 Task: Create new Company, with domain: 'hp.com' and type: 'Prospect'. Add new contact for this company, with mail Id: 'Anaya.Shah@hp.com', First Name: Anaya, Last name:  Shah, Job Title: 'Software Engineer', Phone Number: '(201) 555-6789'. Change life cycle stage to  Lead and lead status to  Open. Logged in from softage.1@softage.net
Action: Mouse moved to (92, 65)
Screenshot: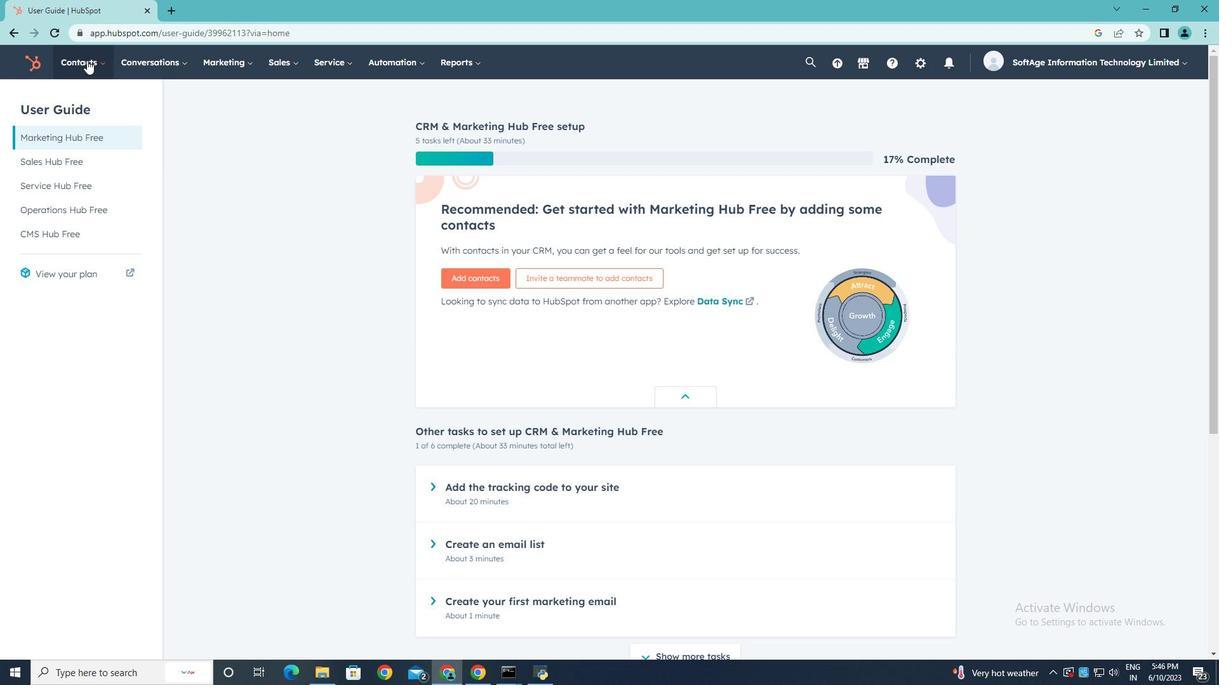
Action: Mouse pressed left at (92, 65)
Screenshot: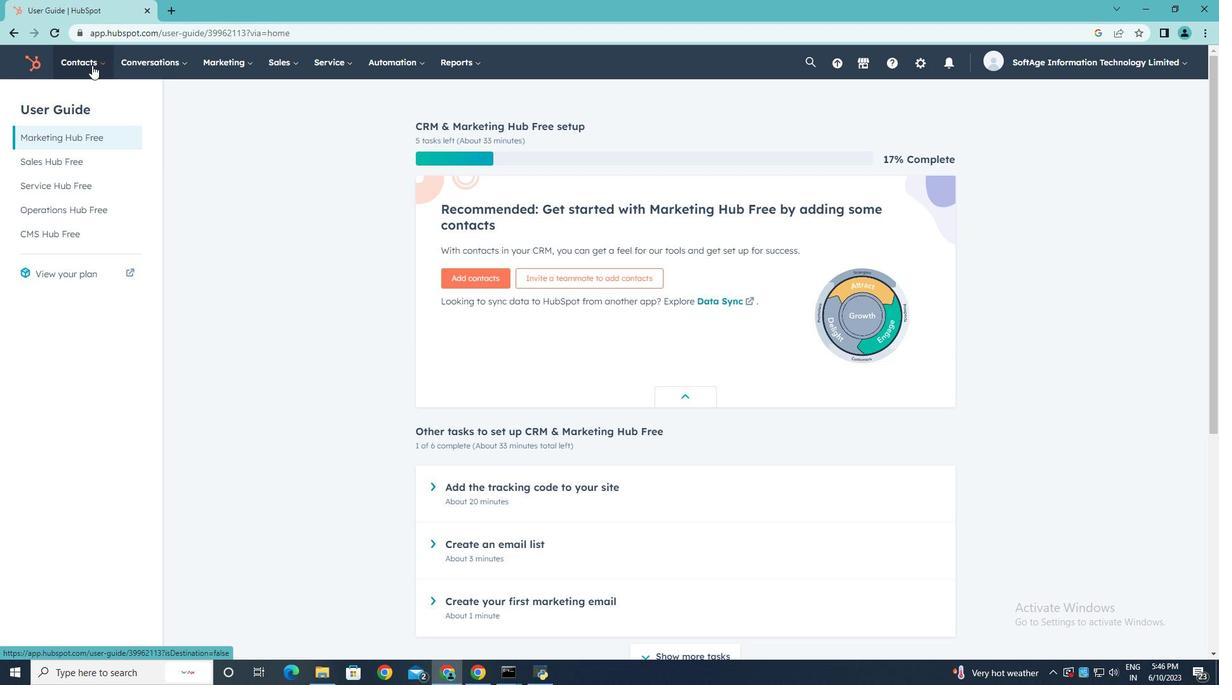 
Action: Mouse moved to (91, 125)
Screenshot: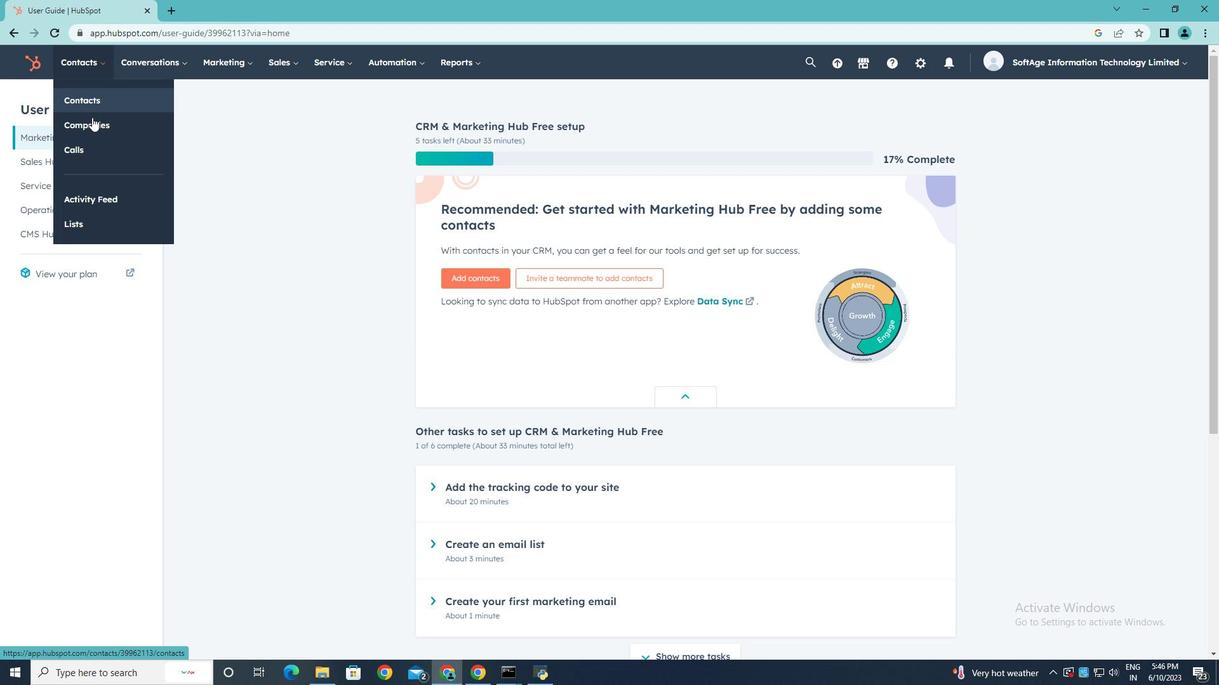 
Action: Mouse pressed left at (91, 125)
Screenshot: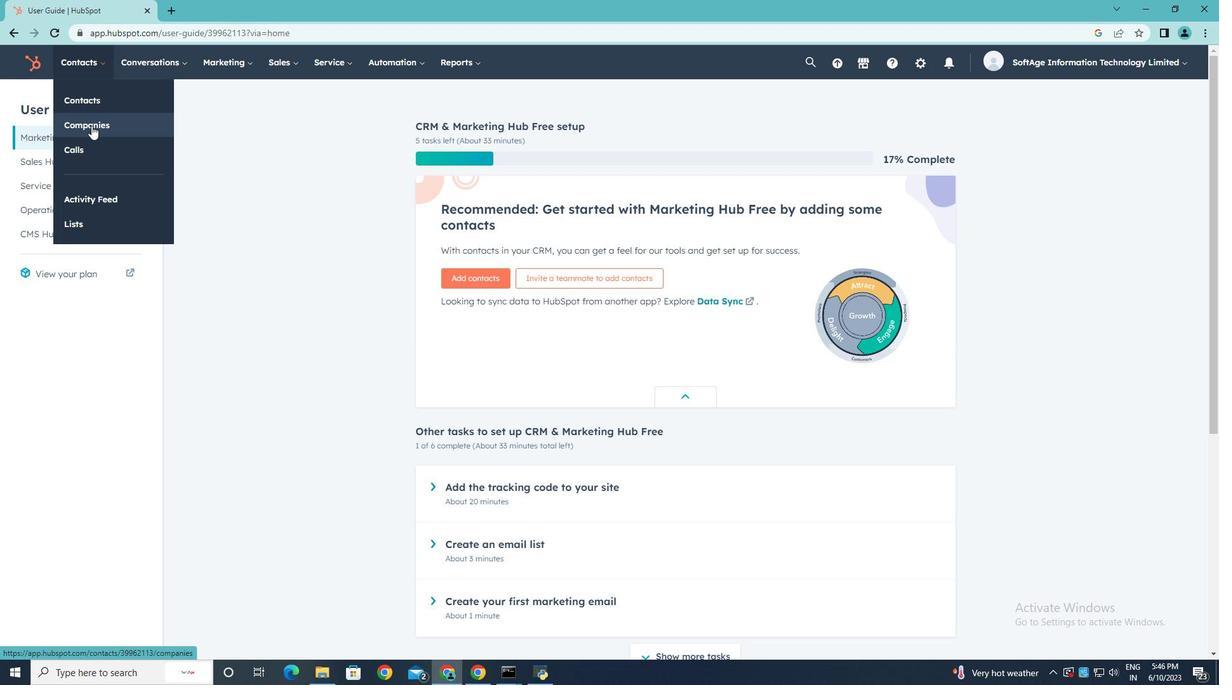 
Action: Mouse moved to (1144, 106)
Screenshot: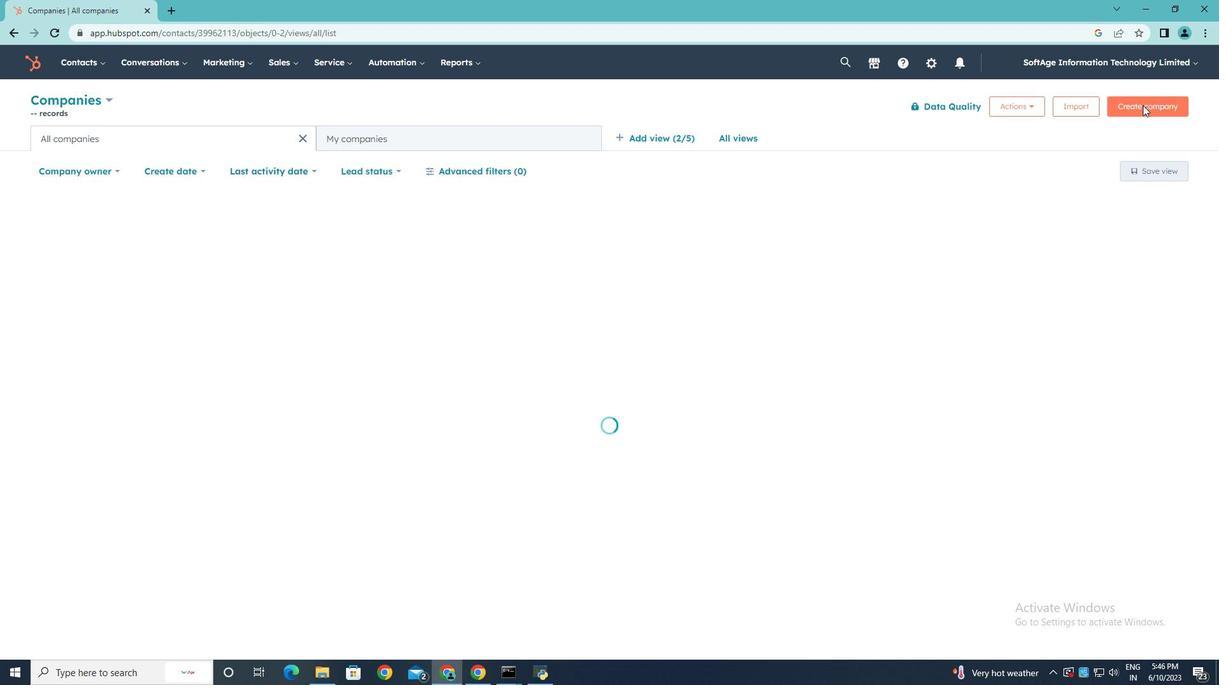 
Action: Mouse pressed left at (1144, 106)
Screenshot: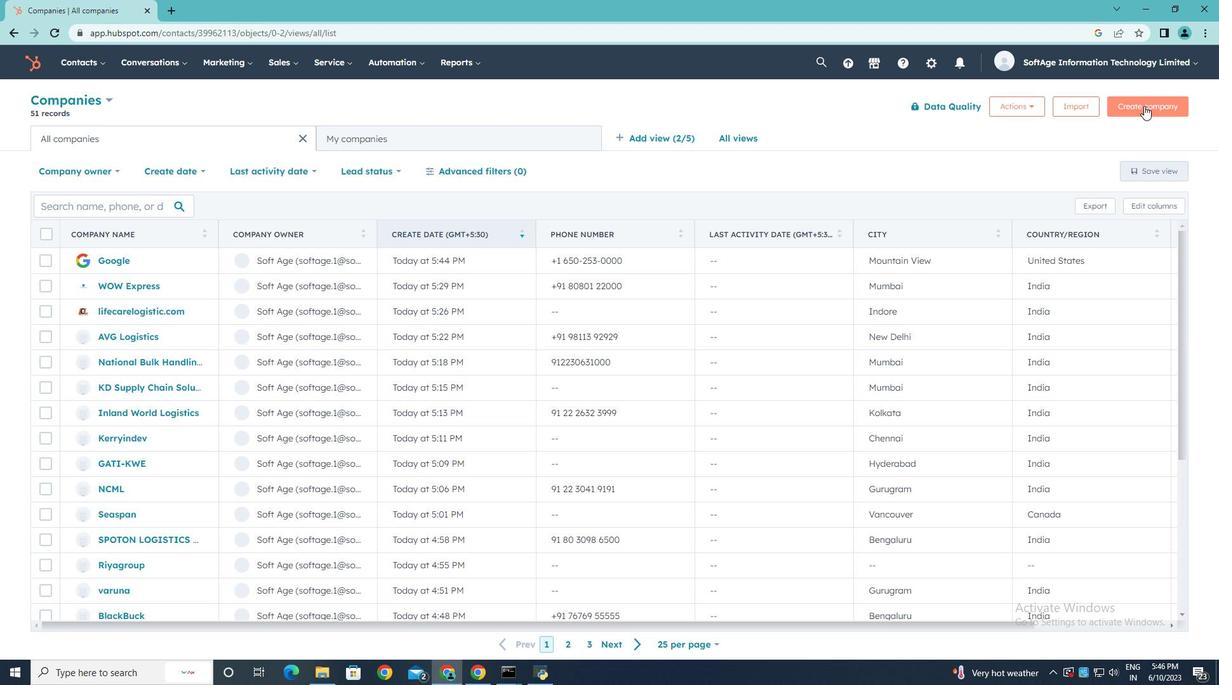
Action: Mouse moved to (915, 167)
Screenshot: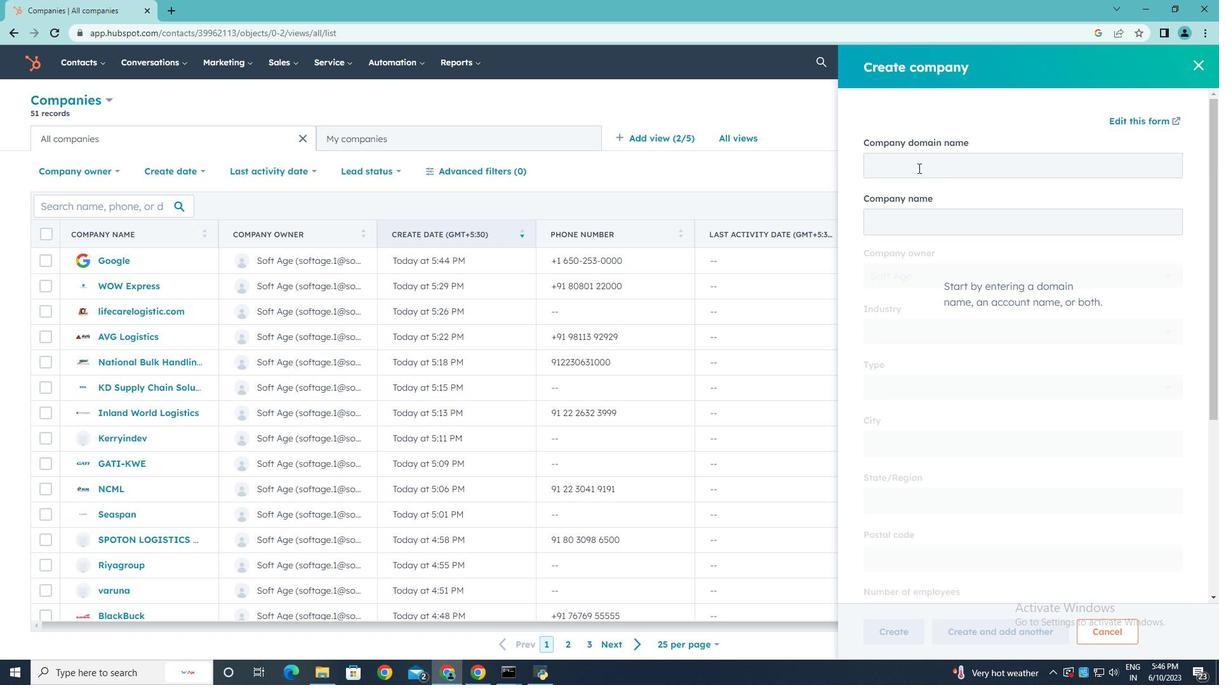 
Action: Mouse pressed left at (915, 167)
Screenshot: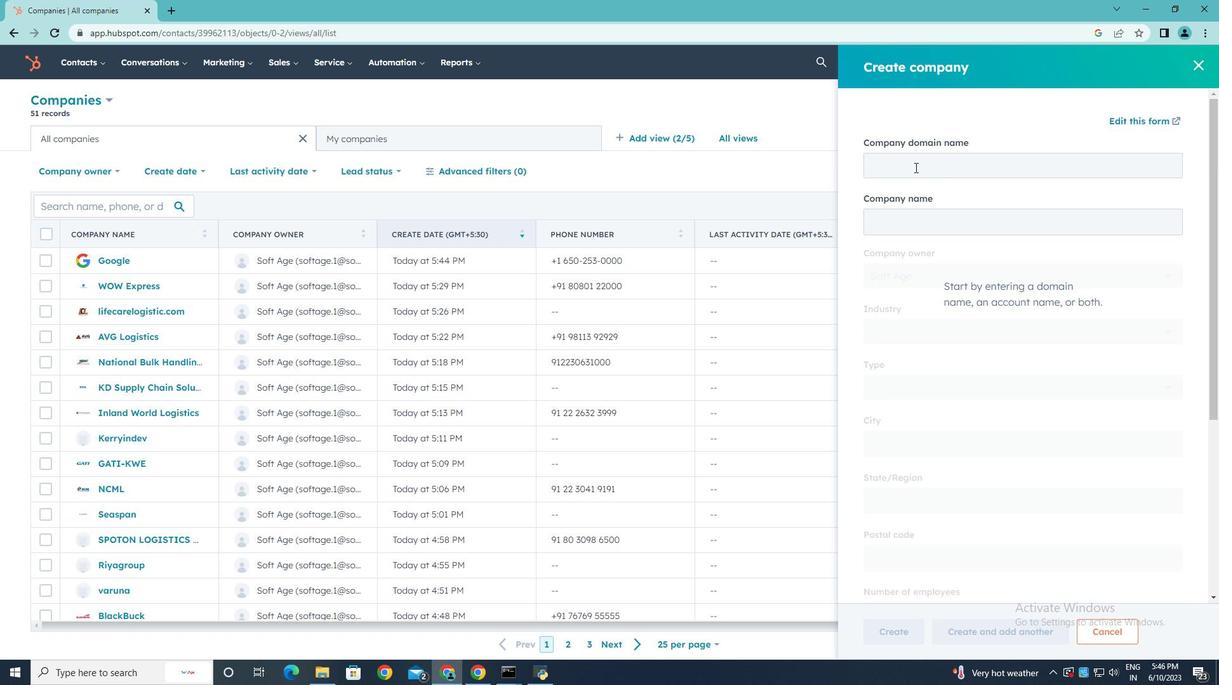 
Action: Key pressed hp.com
Screenshot: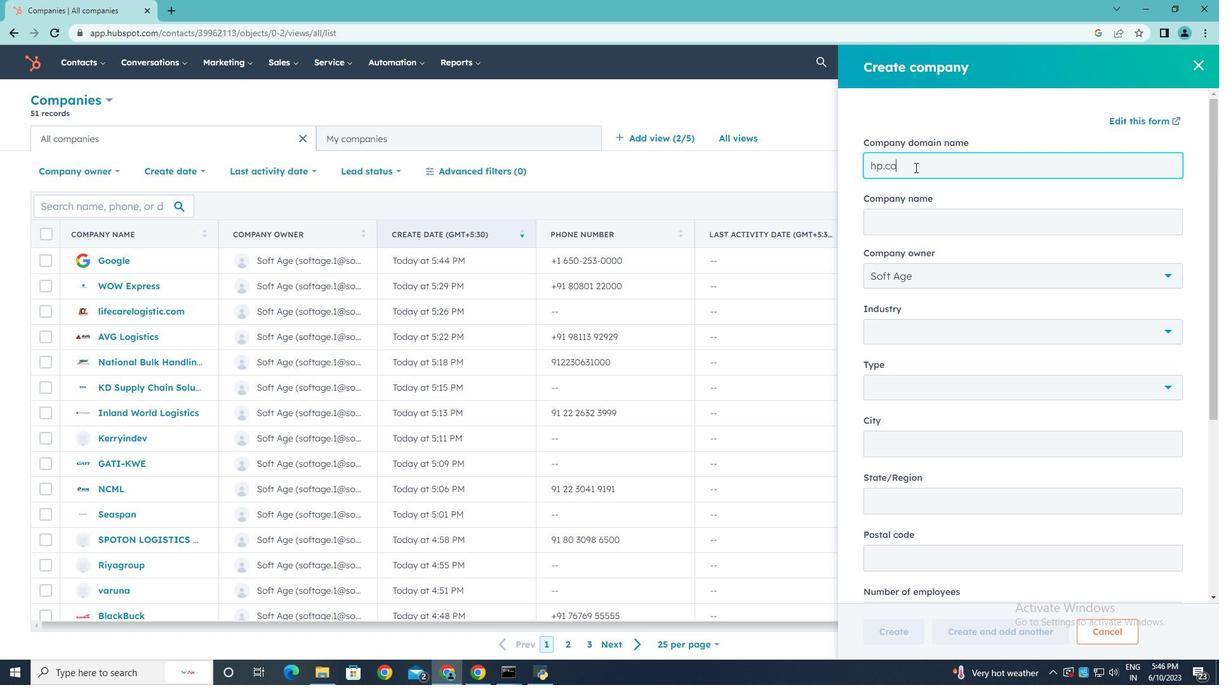 
Action: Mouse moved to (984, 374)
Screenshot: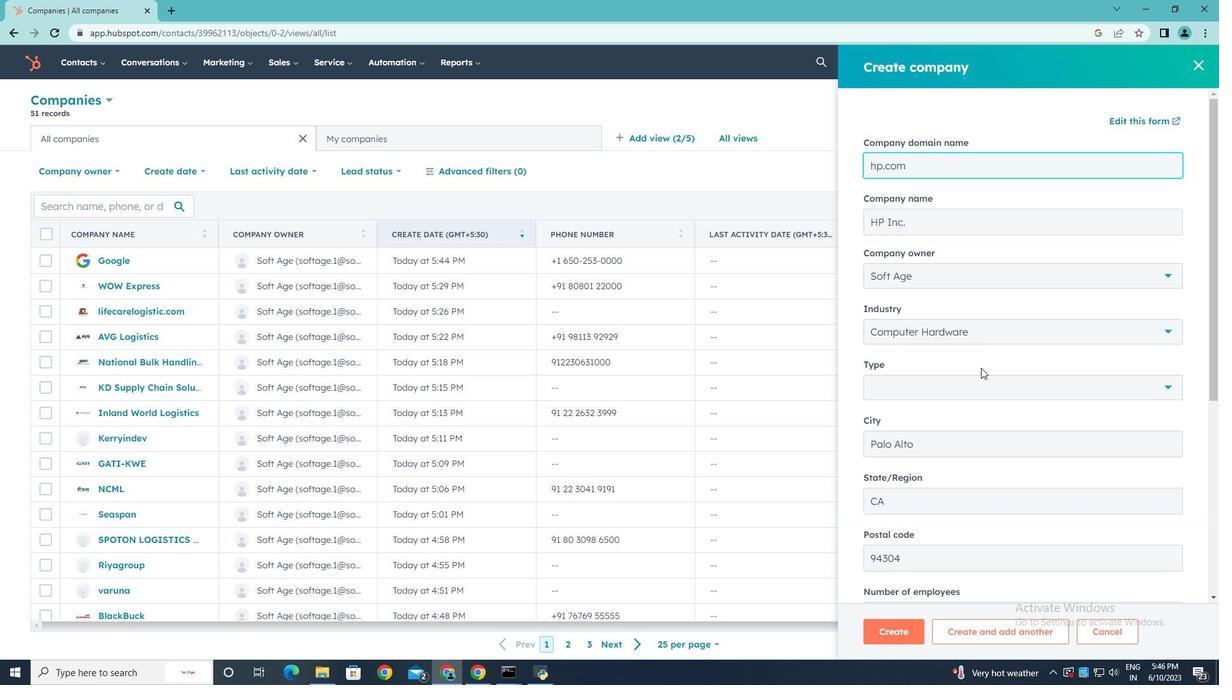 
Action: Mouse scrolled (984, 373) with delta (0, 0)
Screenshot: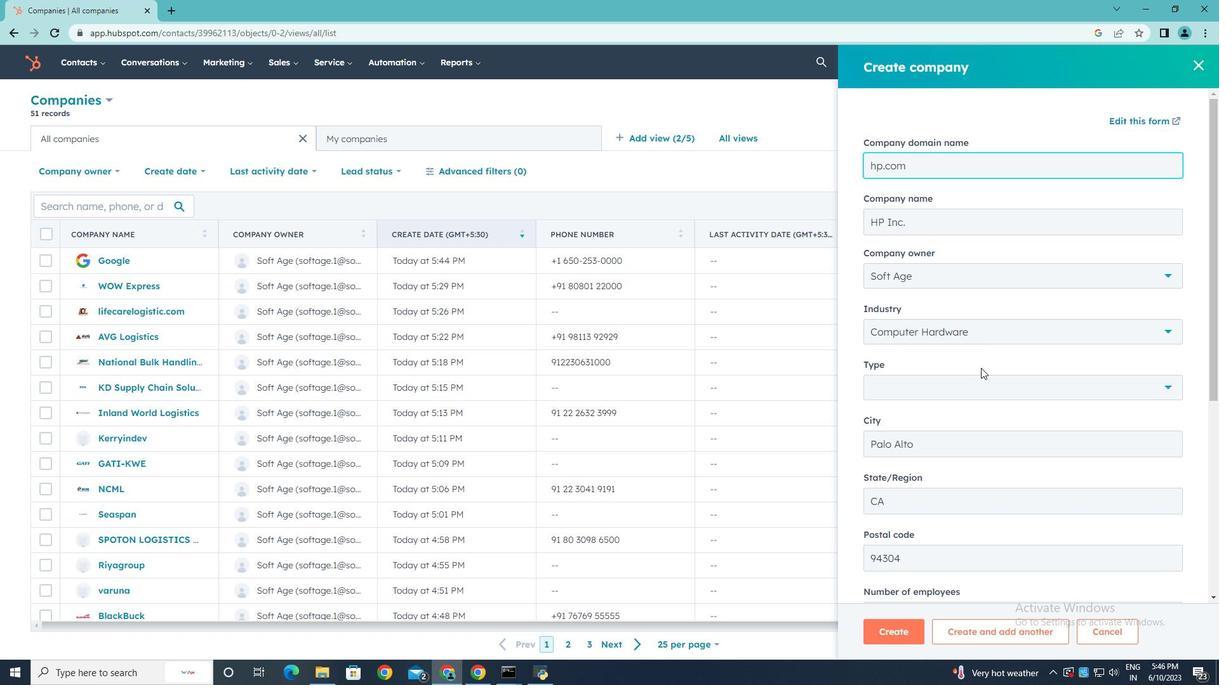 
Action: Mouse scrolled (984, 373) with delta (0, 0)
Screenshot: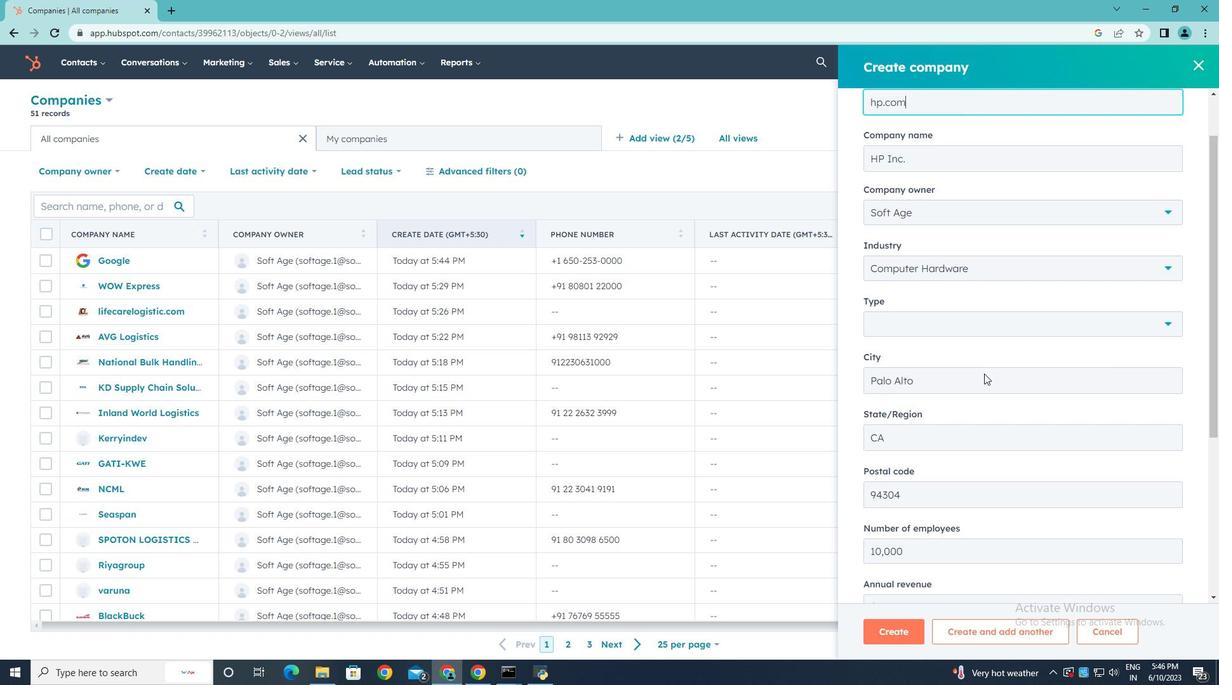 
Action: Mouse moved to (1164, 263)
Screenshot: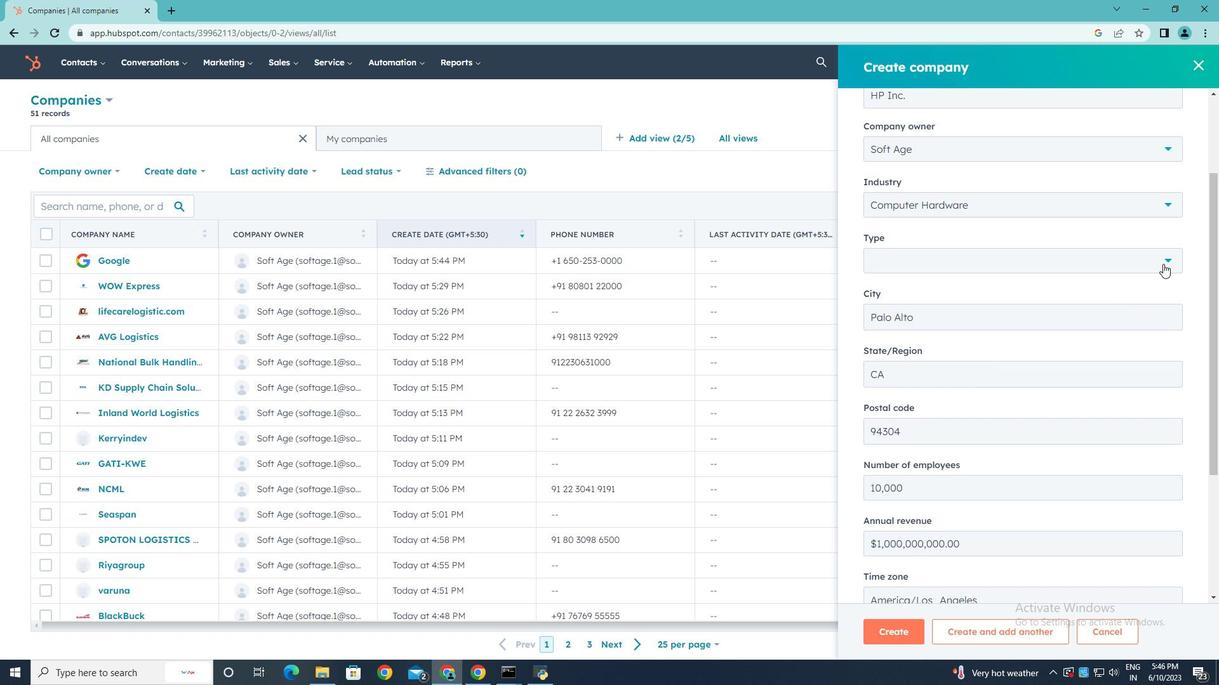 
Action: Mouse pressed left at (1164, 263)
Screenshot: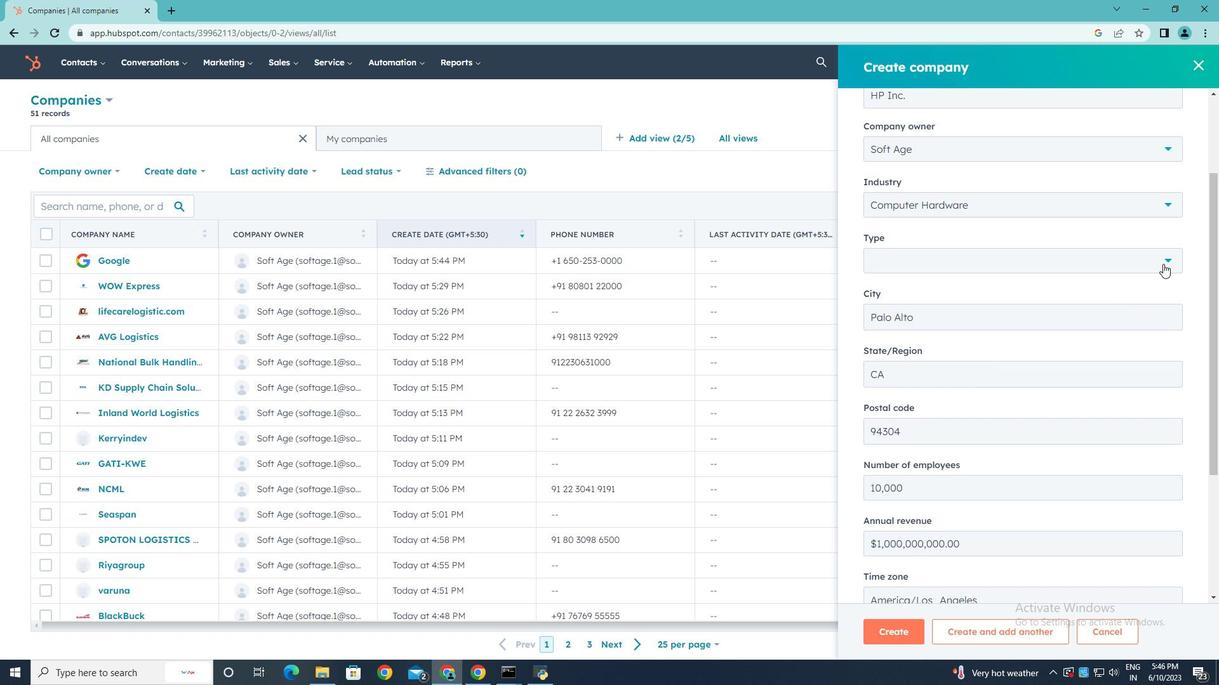 
Action: Mouse moved to (925, 320)
Screenshot: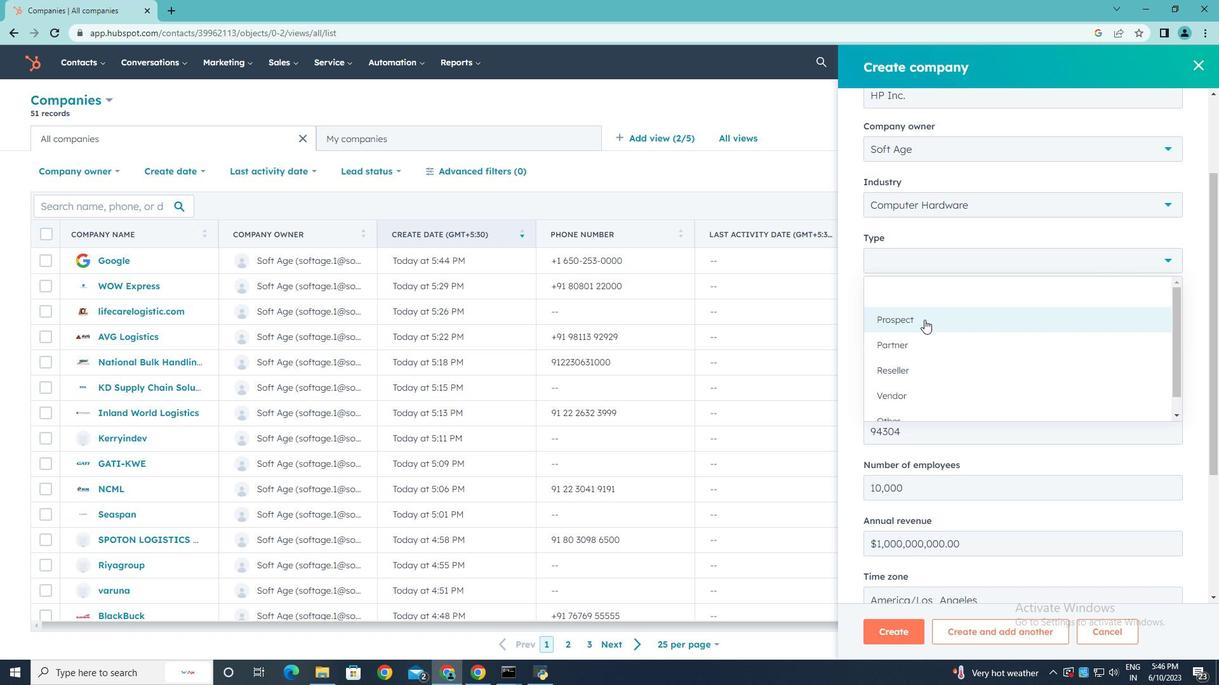 
Action: Mouse pressed left at (925, 320)
Screenshot: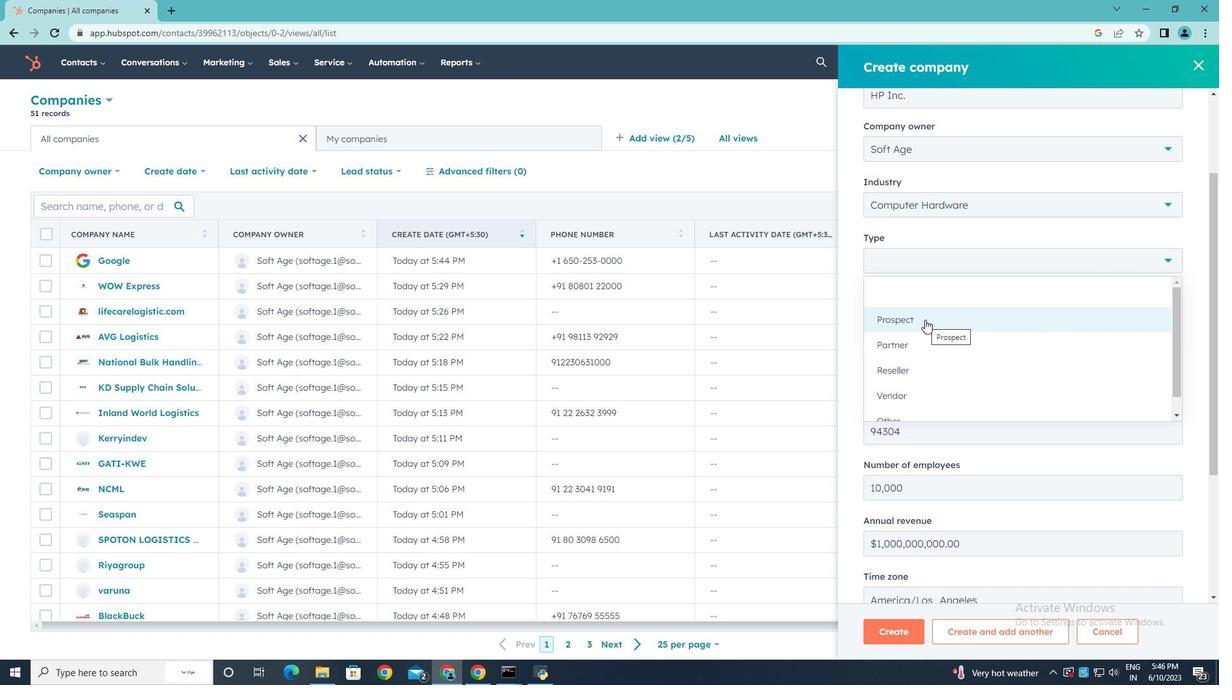 
Action: Mouse moved to (948, 441)
Screenshot: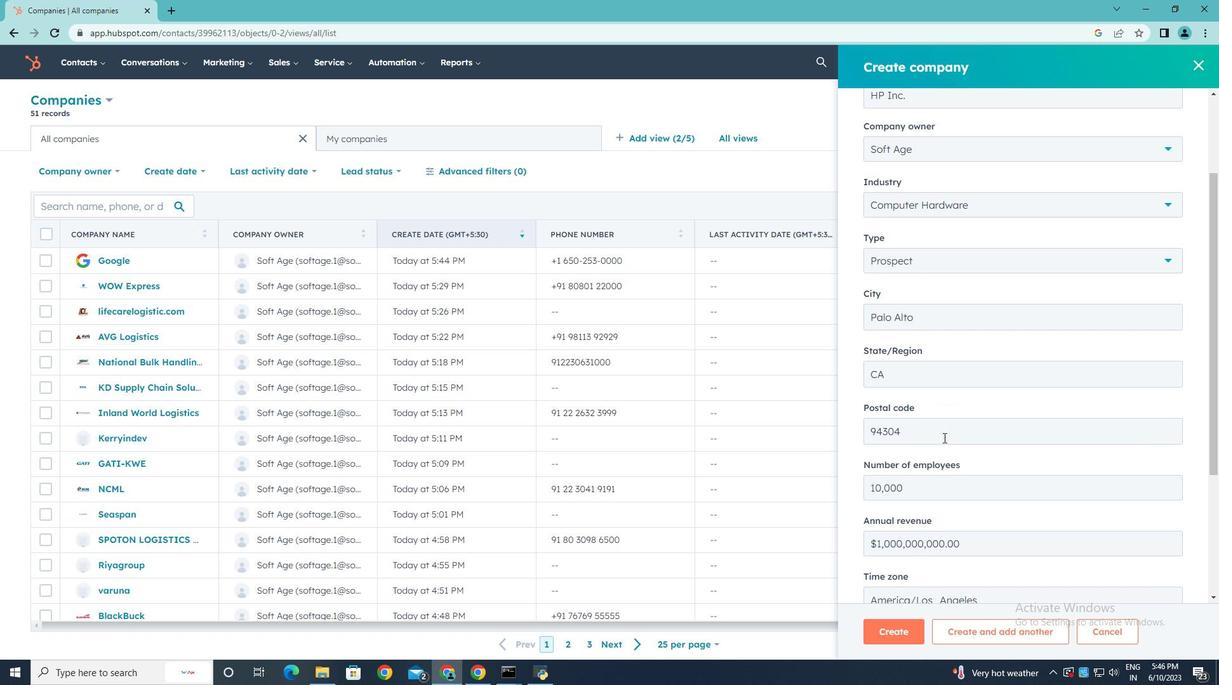 
Action: Mouse scrolled (948, 440) with delta (0, 0)
Screenshot: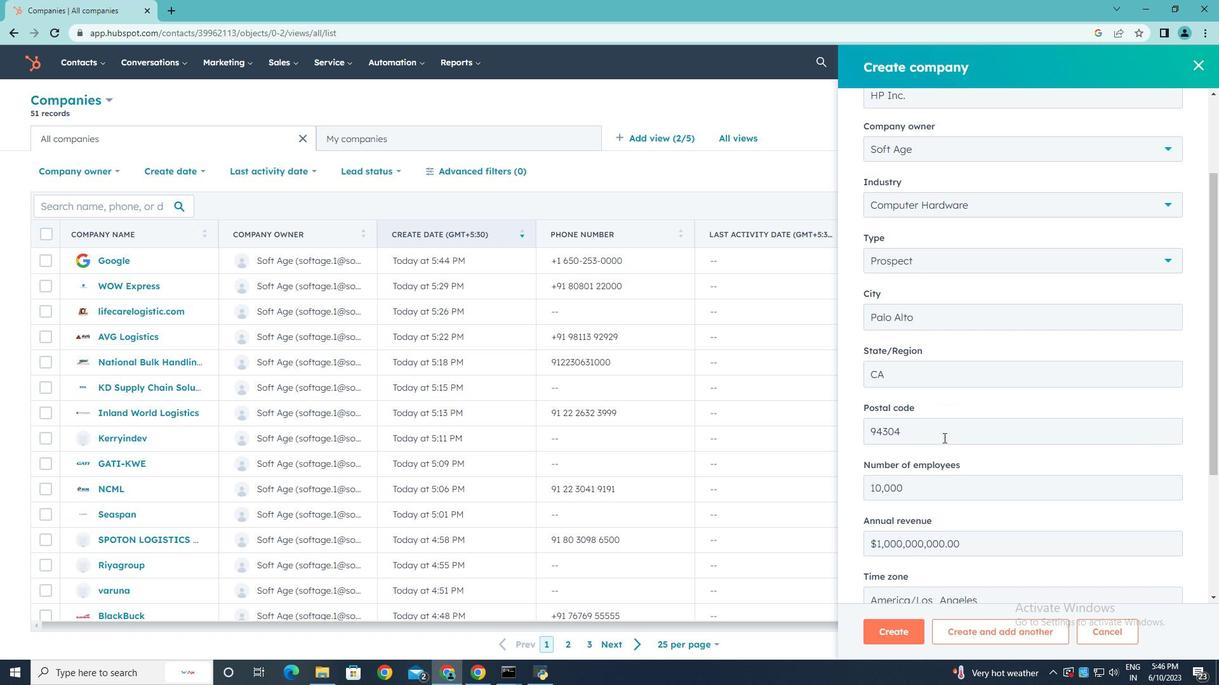 
Action: Mouse moved to (948, 441)
Screenshot: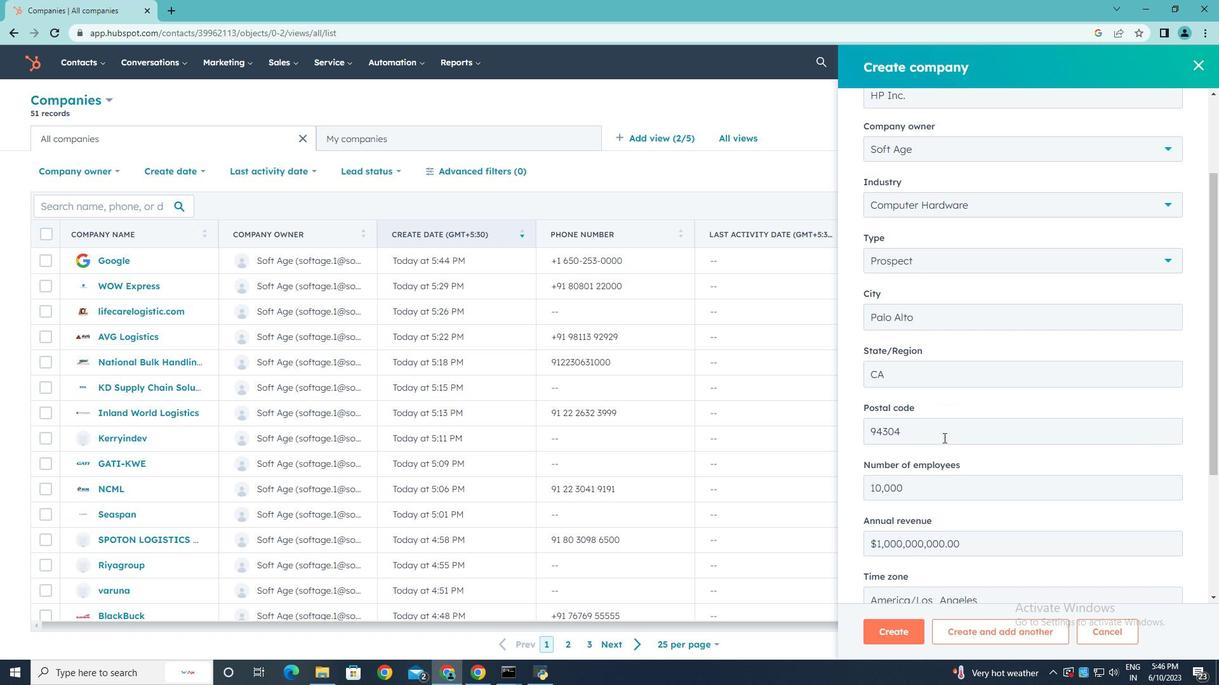 
Action: Mouse scrolled (948, 440) with delta (0, 0)
Screenshot: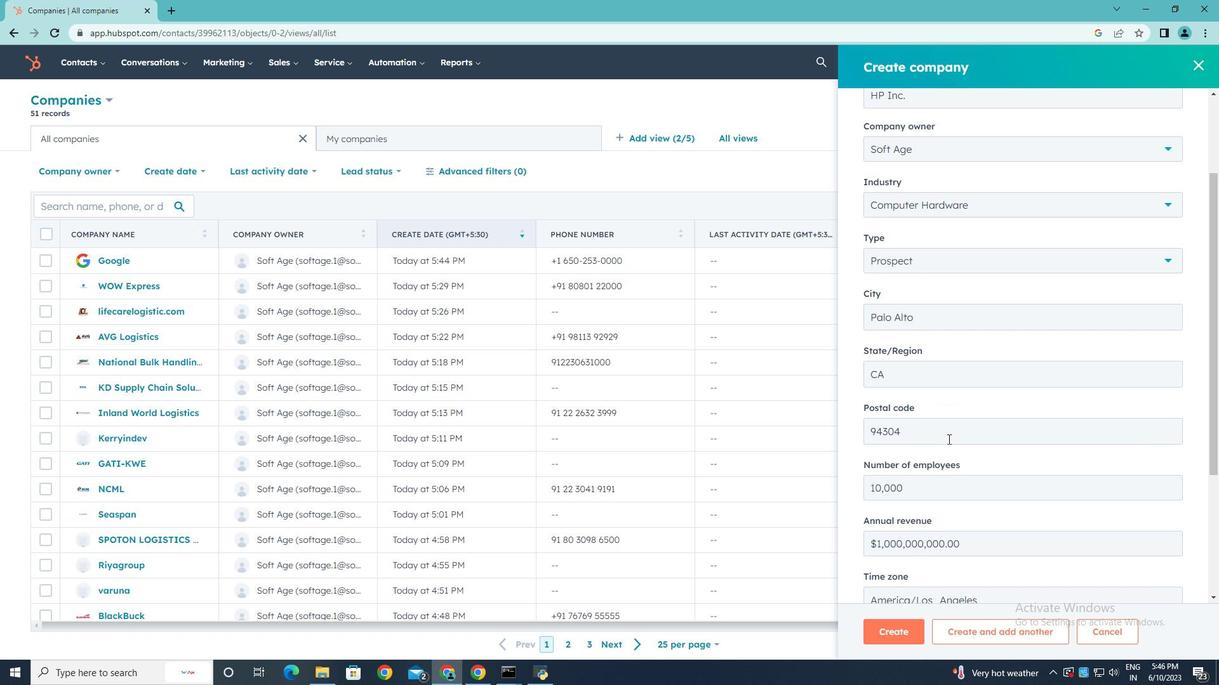 
Action: Mouse scrolled (948, 440) with delta (0, 0)
Screenshot: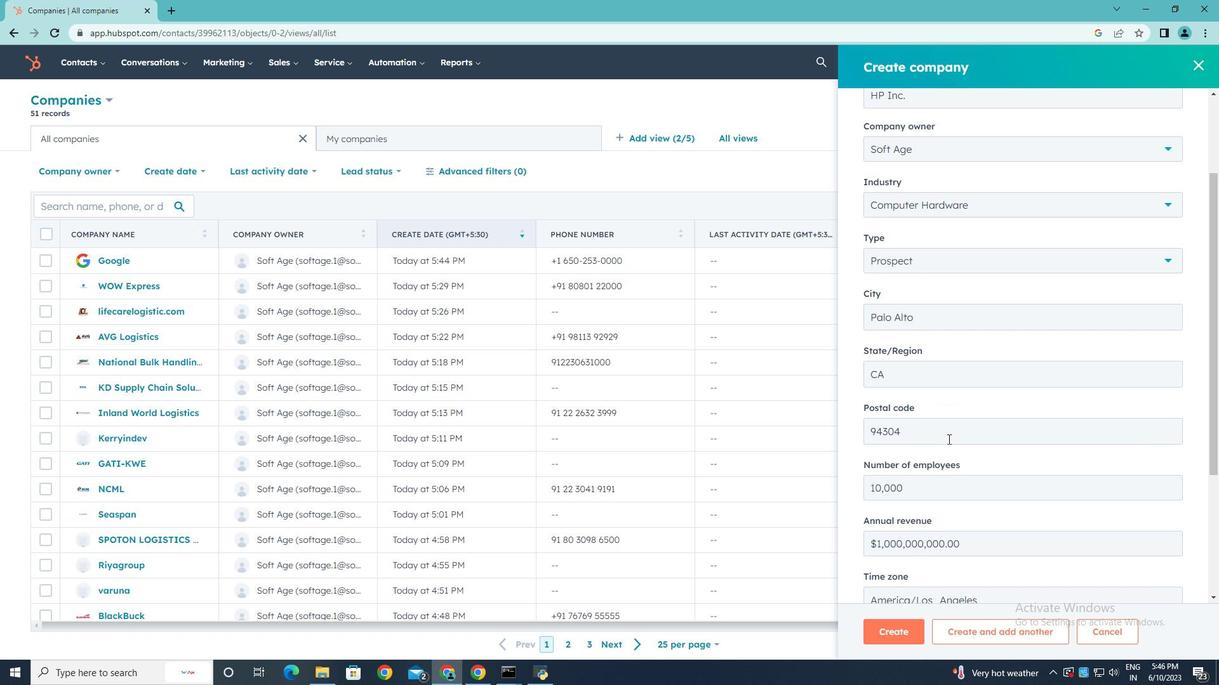 
Action: Mouse scrolled (948, 440) with delta (0, 0)
Screenshot: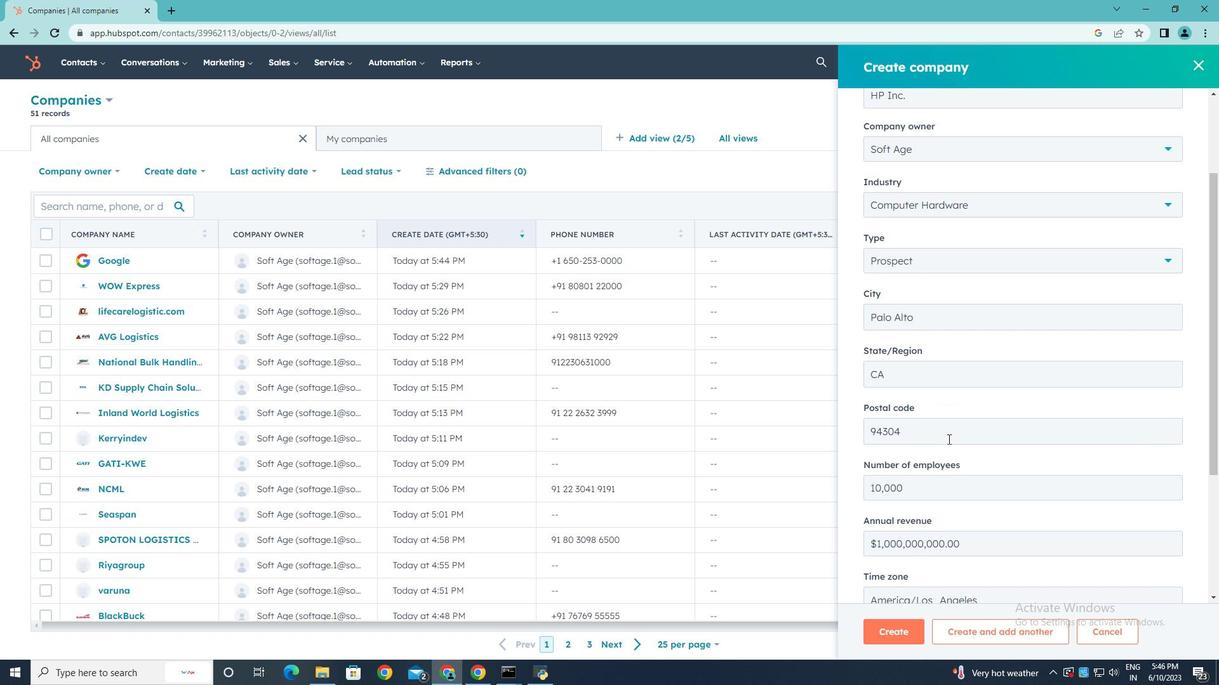 
Action: Mouse scrolled (948, 440) with delta (0, 0)
Screenshot: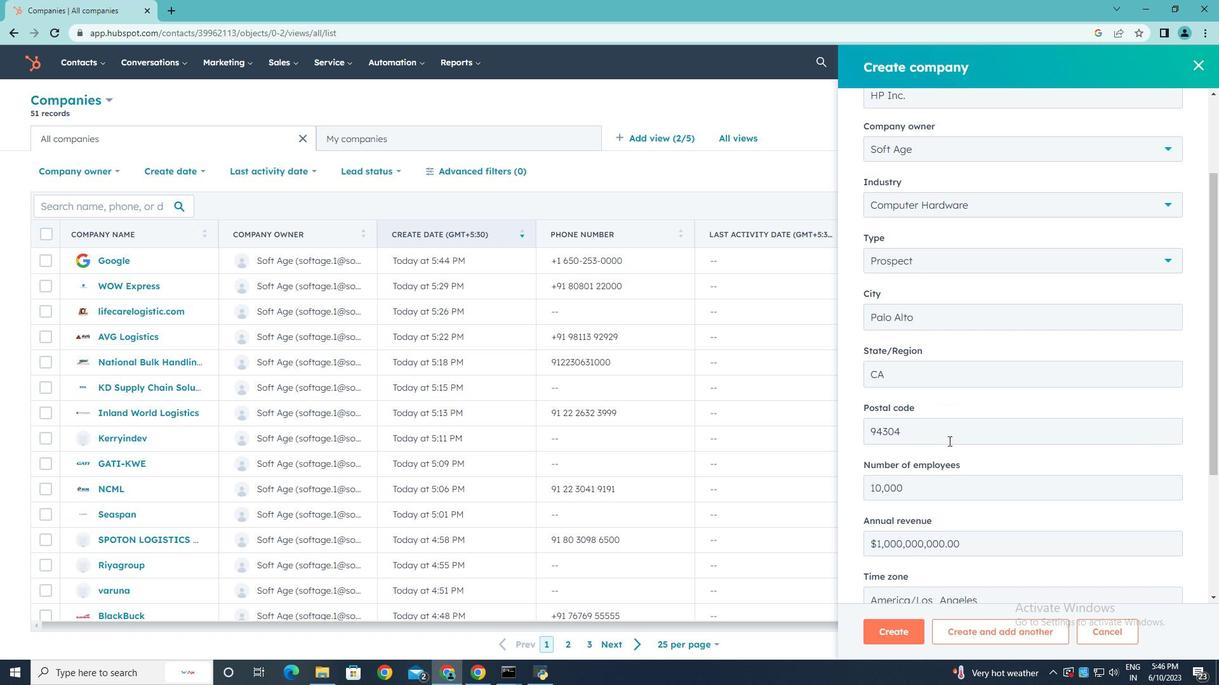 
Action: Mouse scrolled (948, 440) with delta (0, 0)
Screenshot: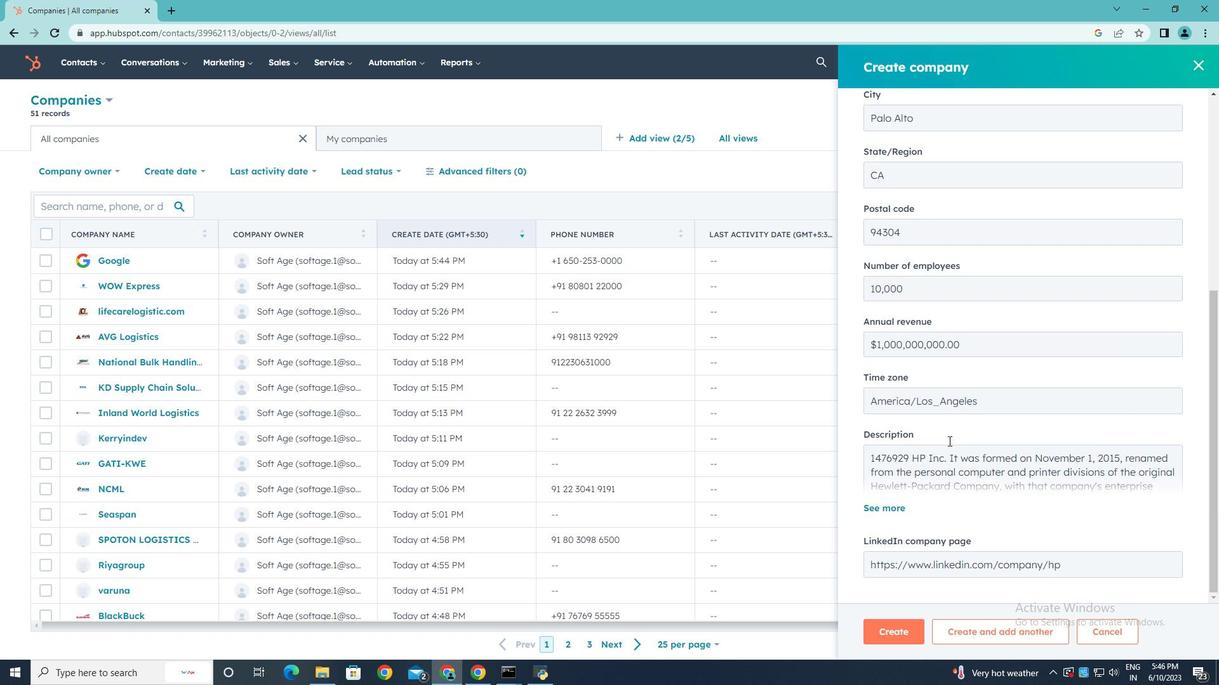 
Action: Mouse scrolled (948, 440) with delta (0, 0)
Screenshot: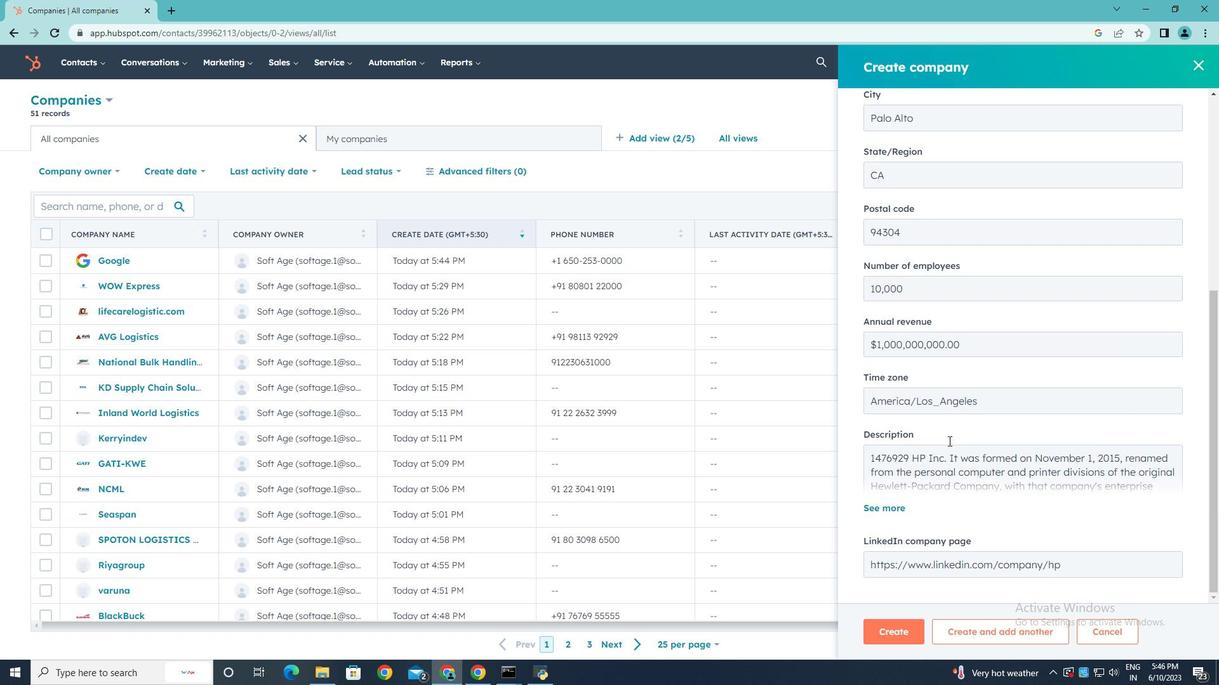 
Action: Mouse scrolled (948, 440) with delta (0, 0)
Screenshot: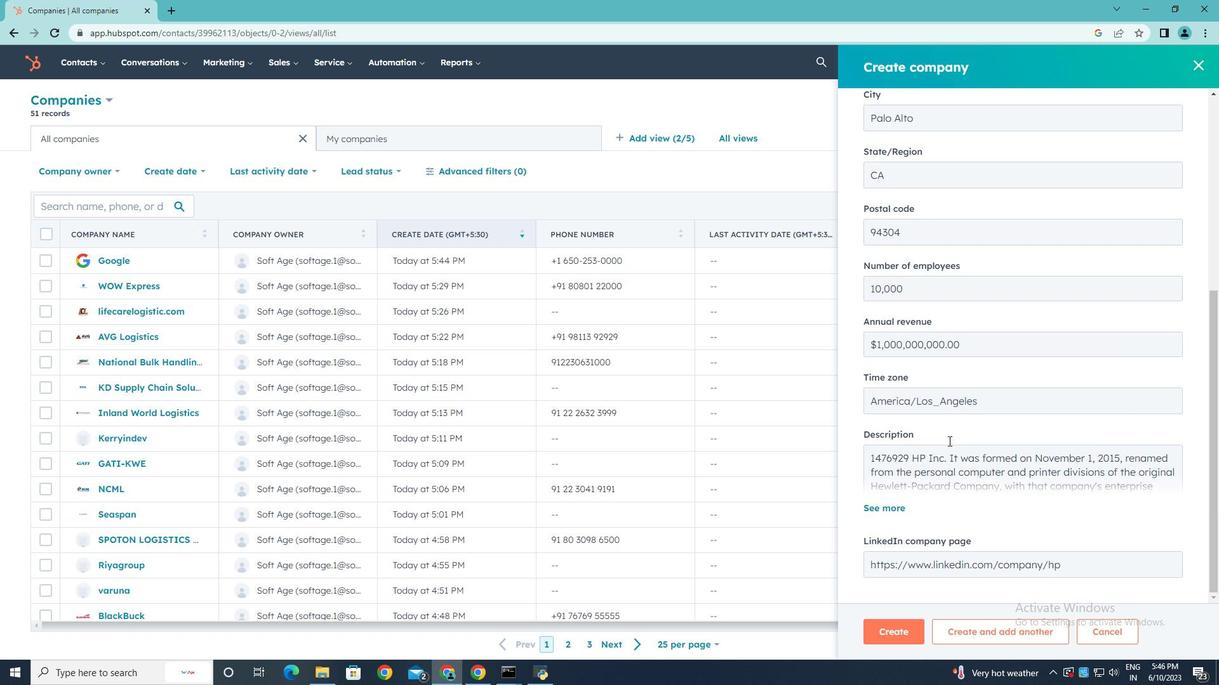 
Action: Mouse moved to (899, 630)
Screenshot: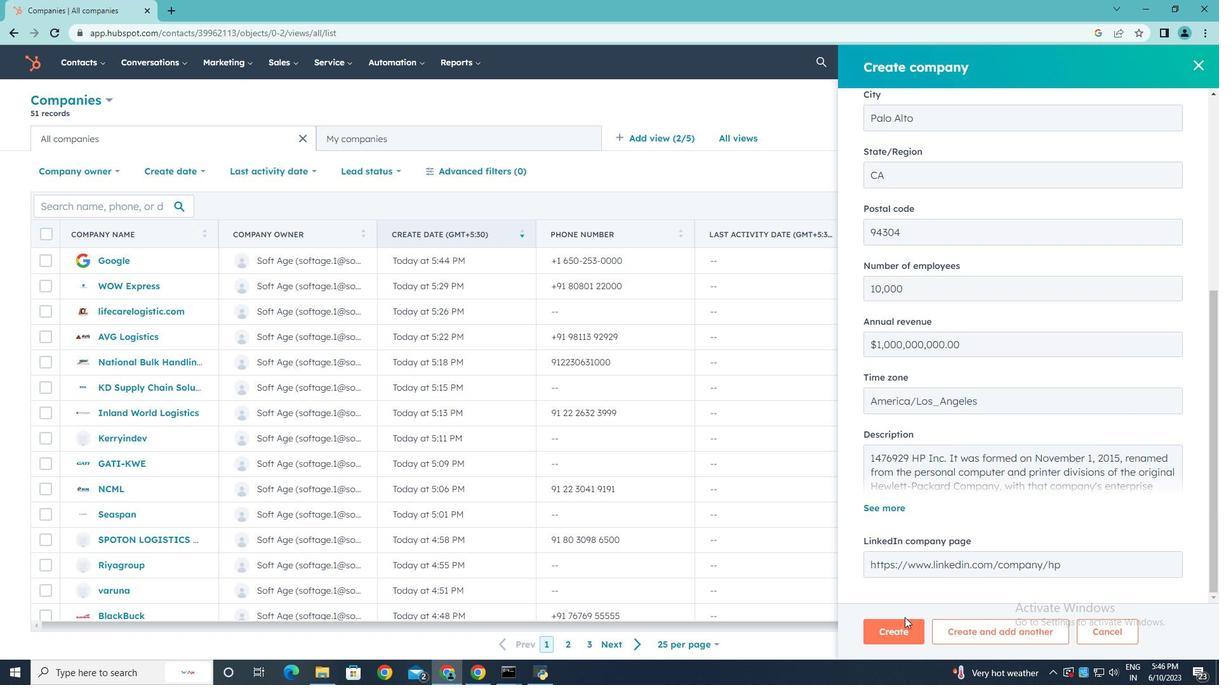 
Action: Mouse pressed left at (899, 630)
Screenshot: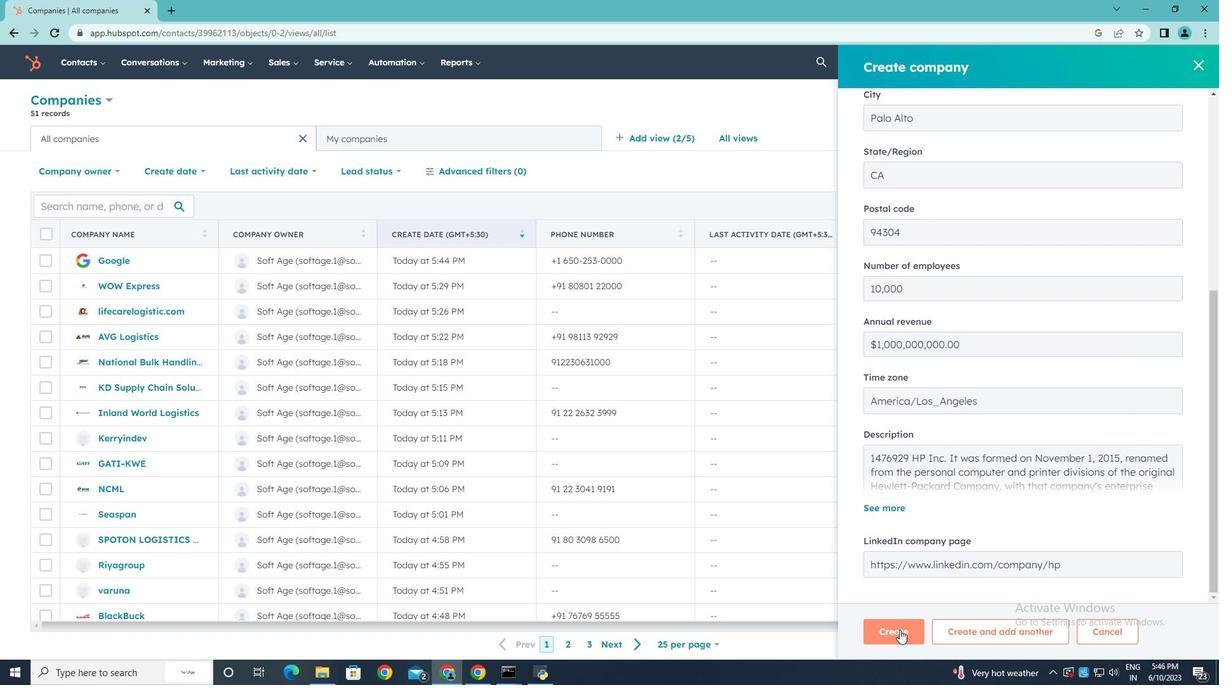 
Action: Mouse moved to (859, 410)
Screenshot: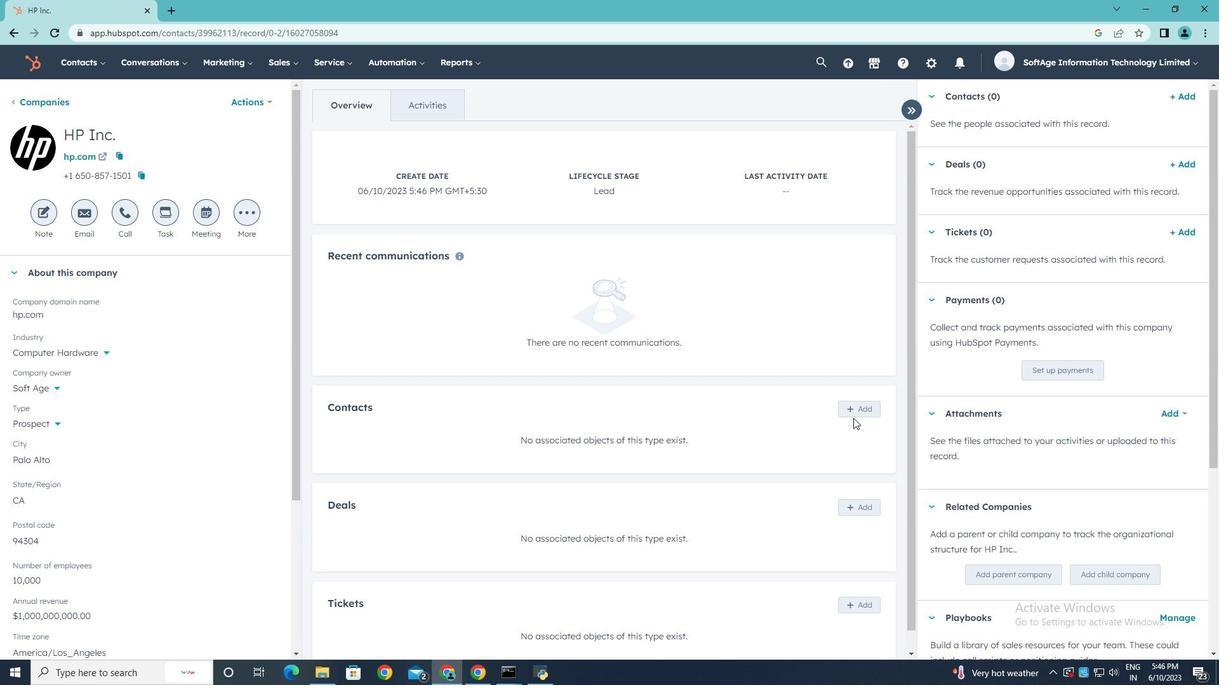 
Action: Mouse pressed left at (859, 410)
Screenshot: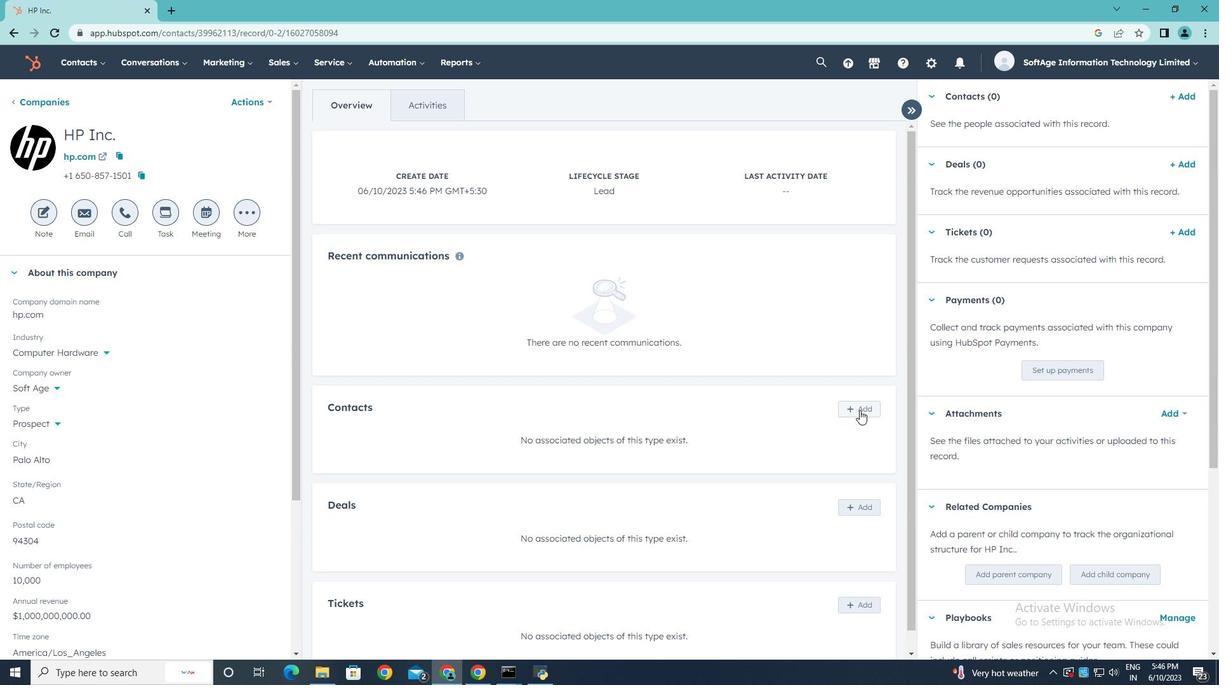 
Action: Mouse moved to (948, 133)
Screenshot: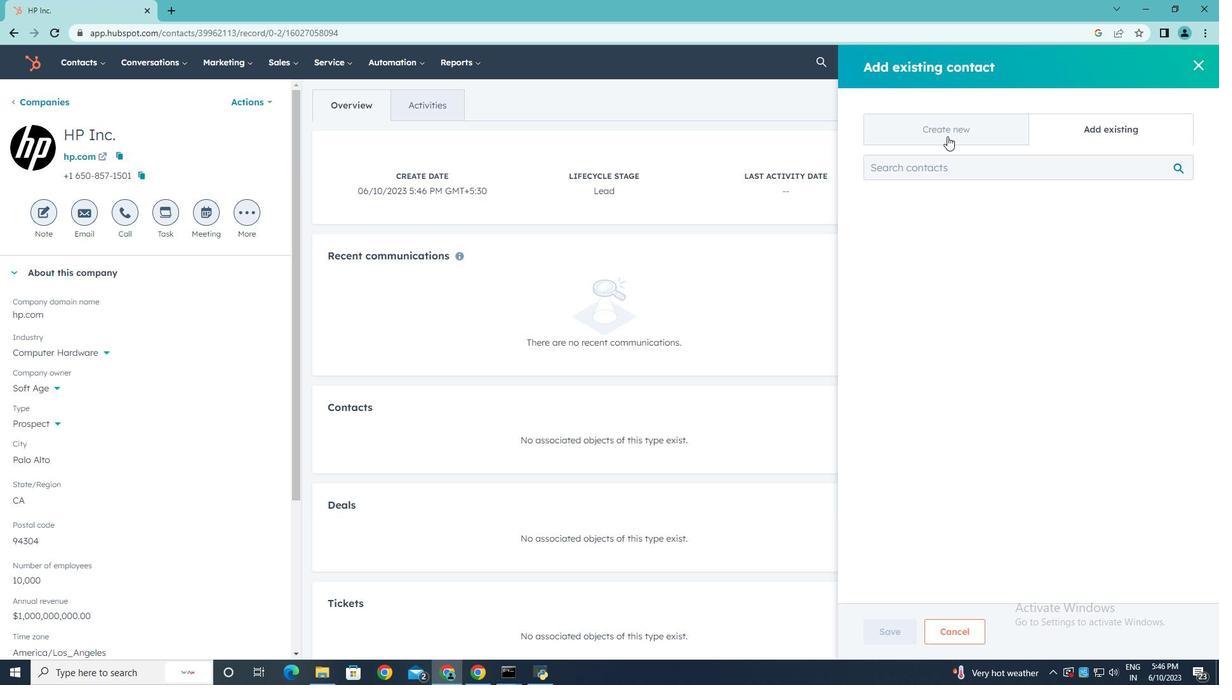 
Action: Mouse pressed left at (948, 133)
Screenshot: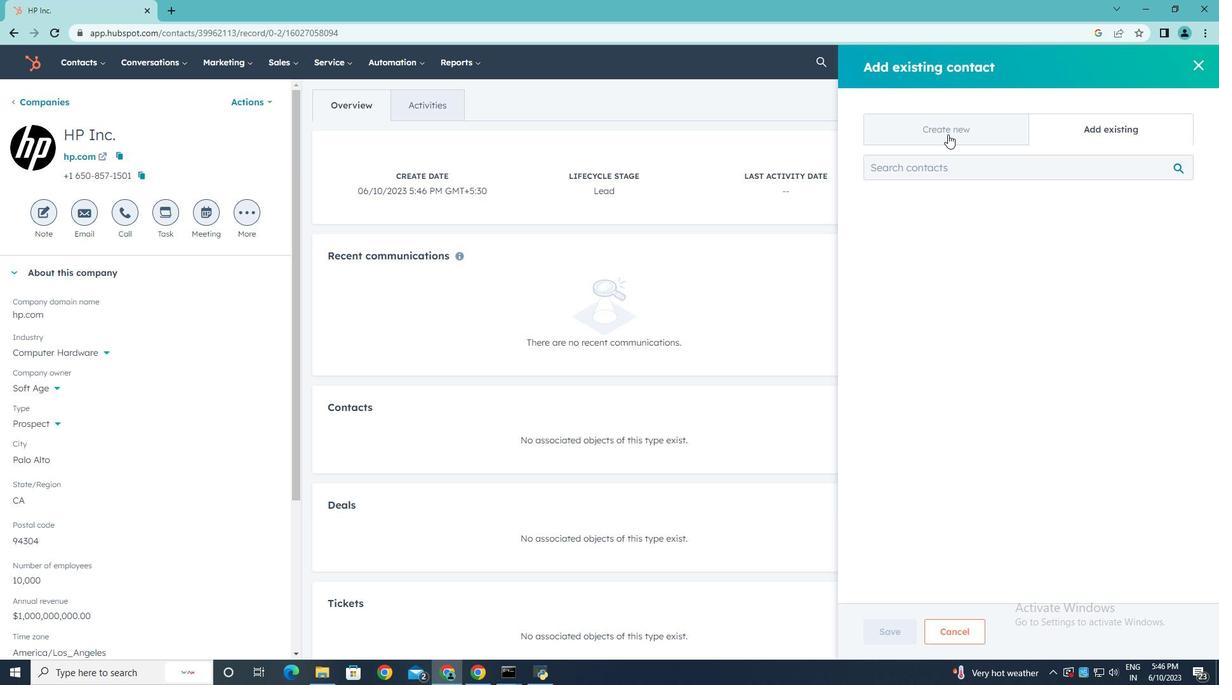 
Action: Mouse moved to (913, 203)
Screenshot: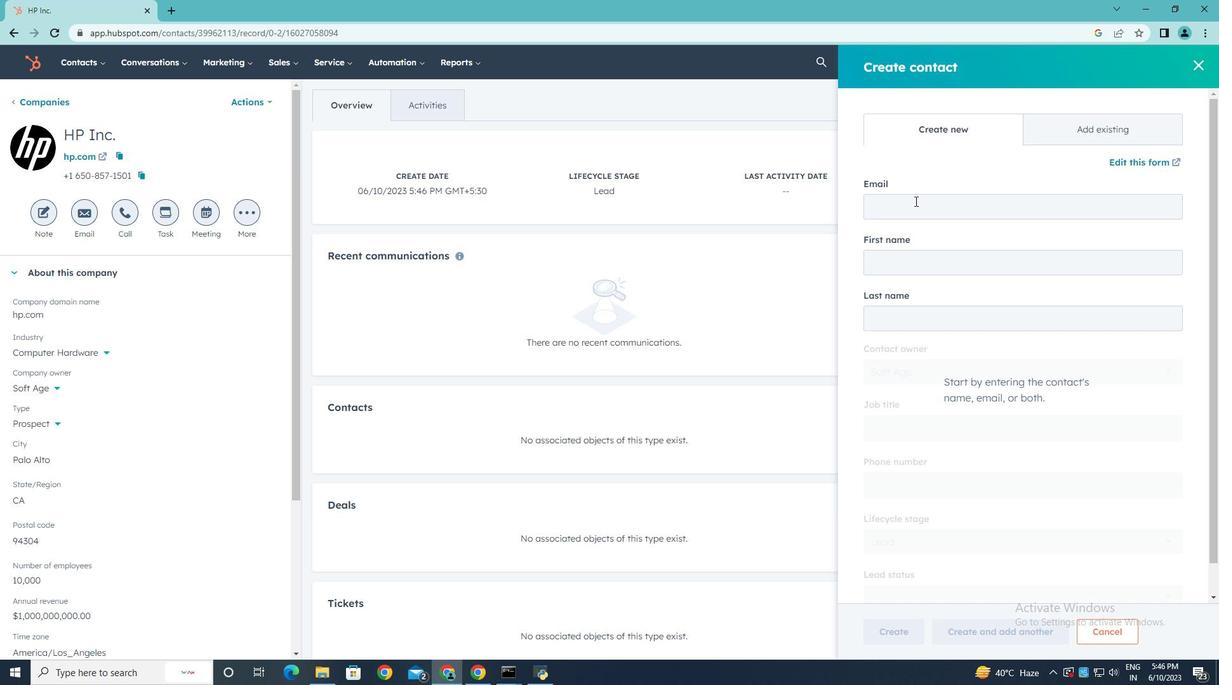 
Action: Mouse pressed left at (913, 203)
Screenshot: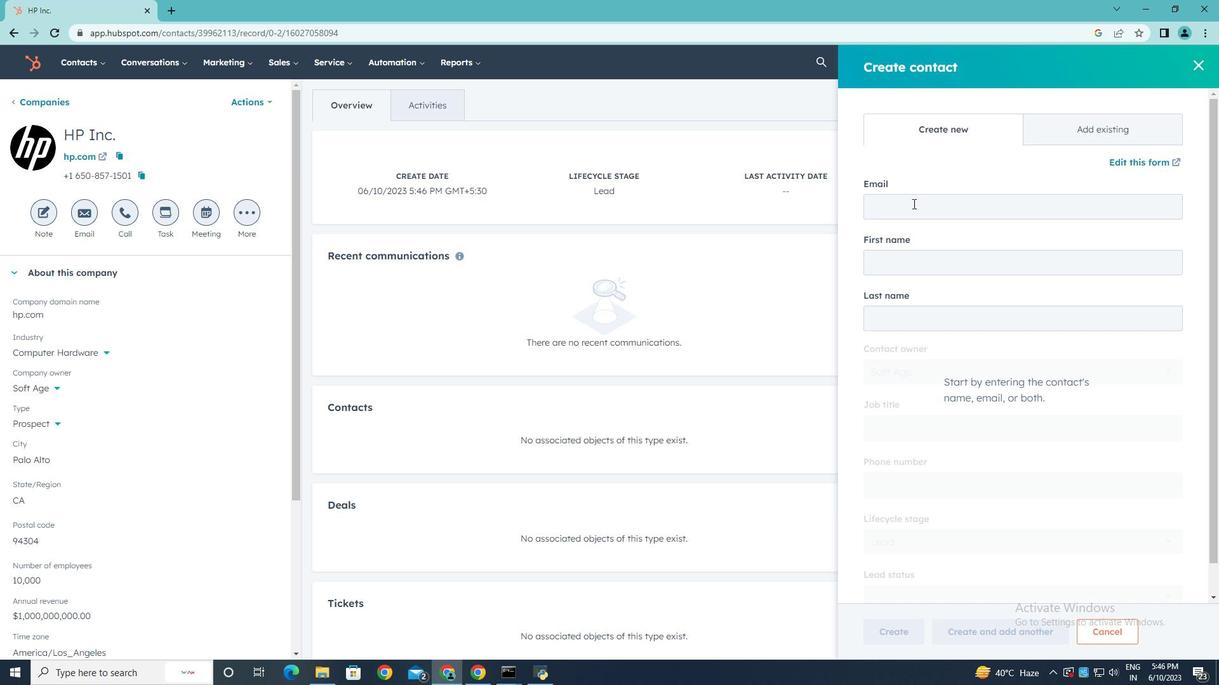 
Action: Key pressed <Key.shift>Anaya.<Key.shift>Shja
Screenshot: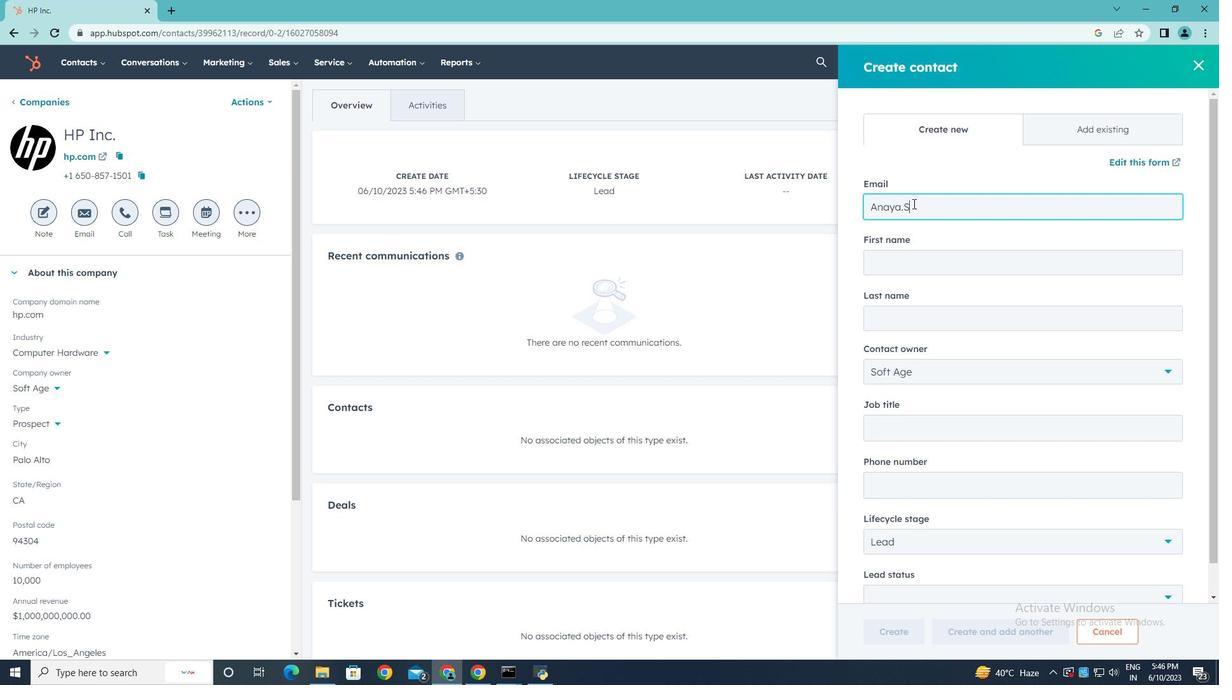 
Action: Mouse moved to (950, 180)
Screenshot: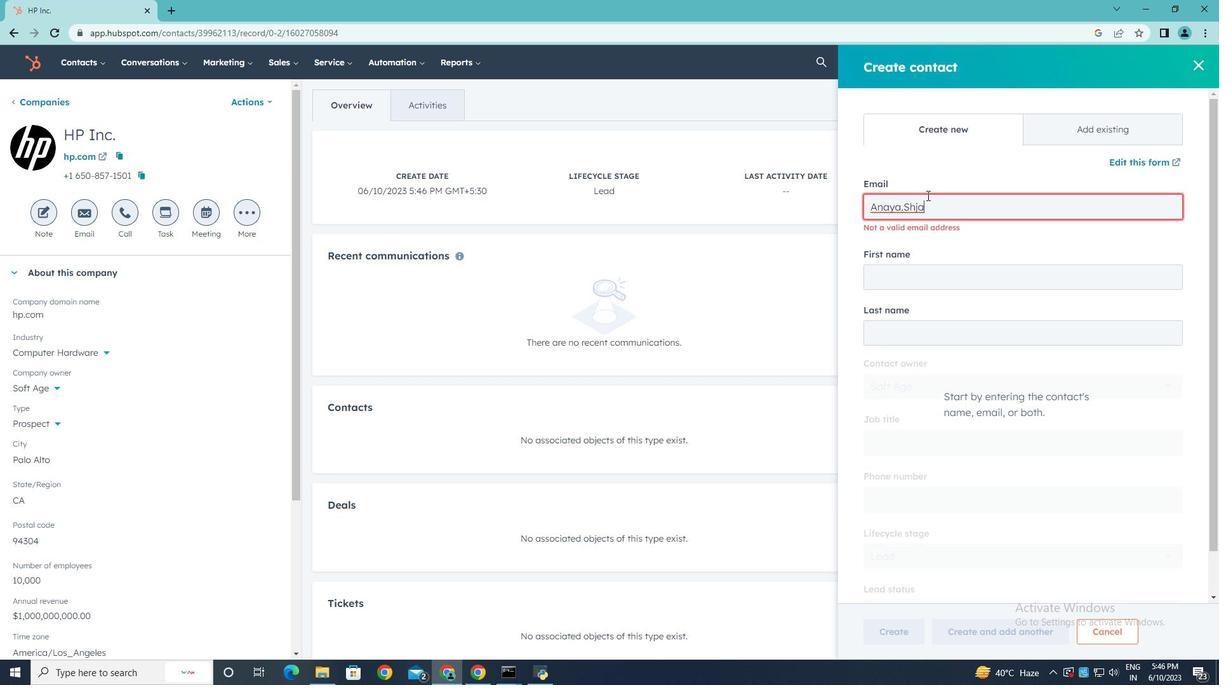 
Action: Key pressed <Key.backspace><Key.backspace>ah<Key.shift><Key.shift><Key.shift><Key.shift><Key.shift>@hp.com
Screenshot: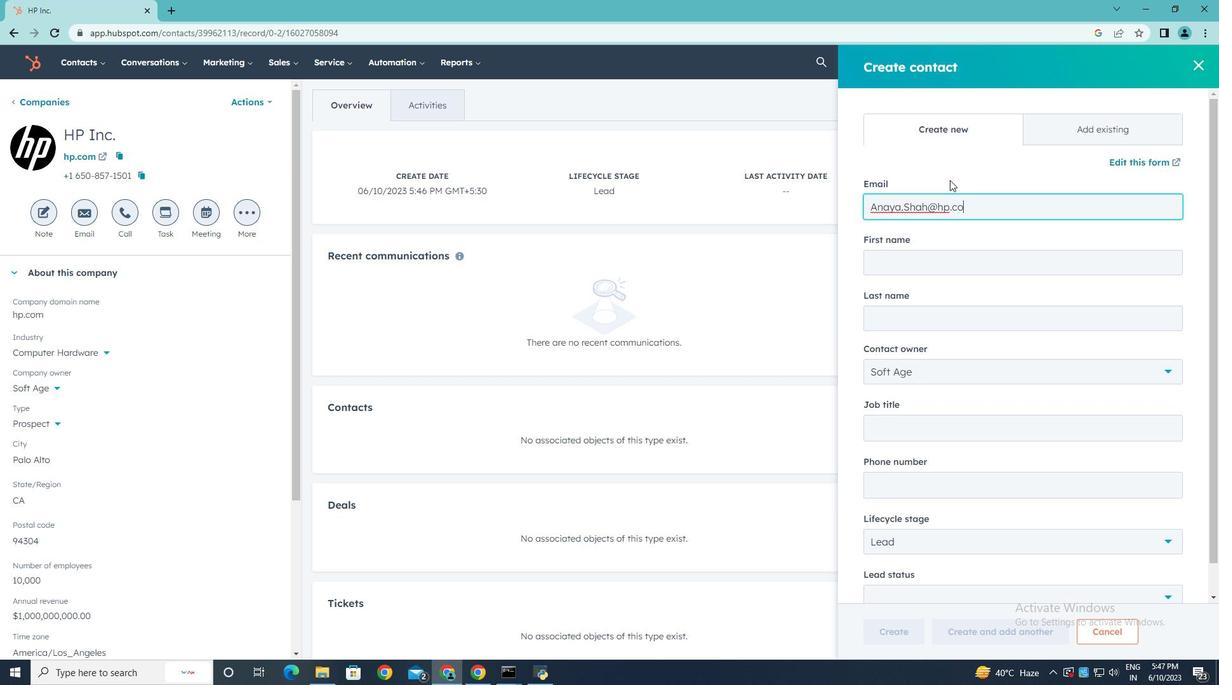 
Action: Mouse moved to (901, 268)
Screenshot: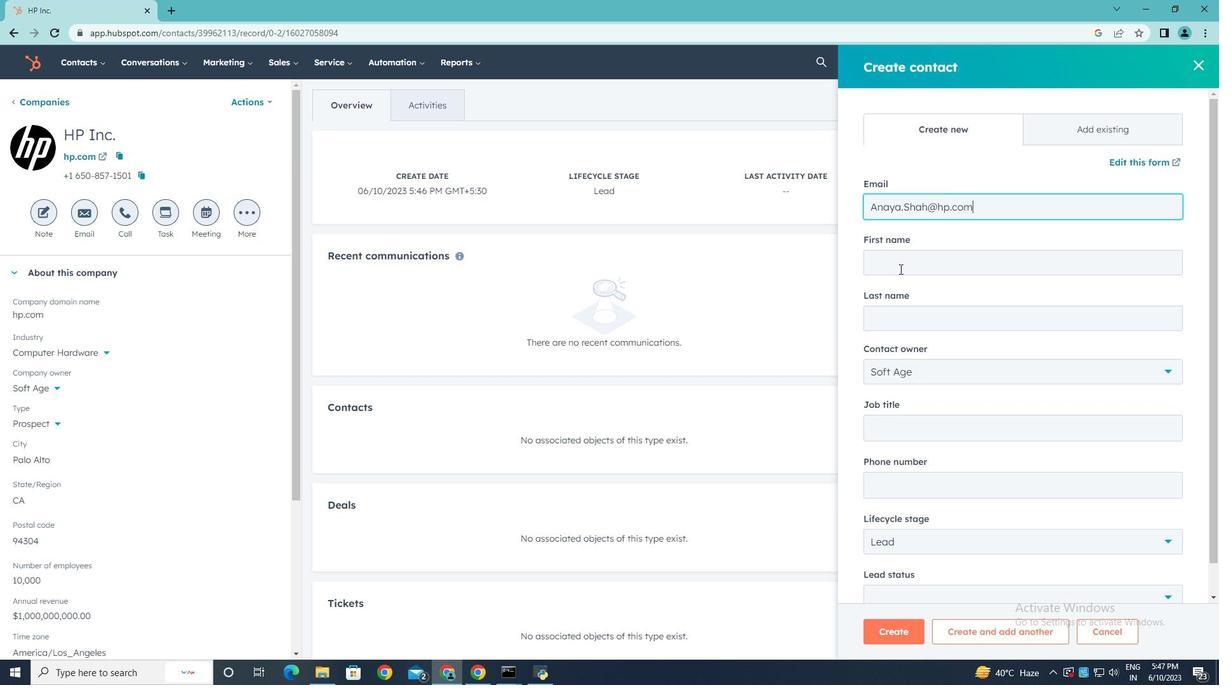 
Action: Mouse pressed left at (901, 268)
Screenshot: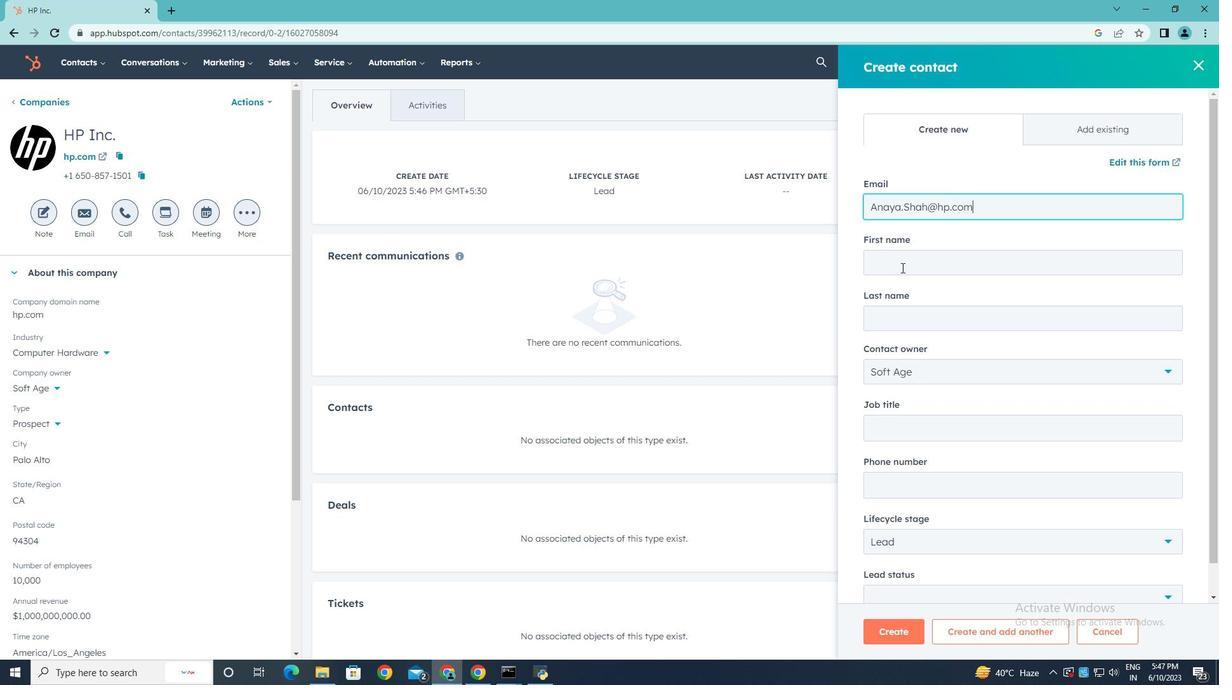 
Action: Key pressed <Key.shift>Ab<Key.backspace>naya
Screenshot: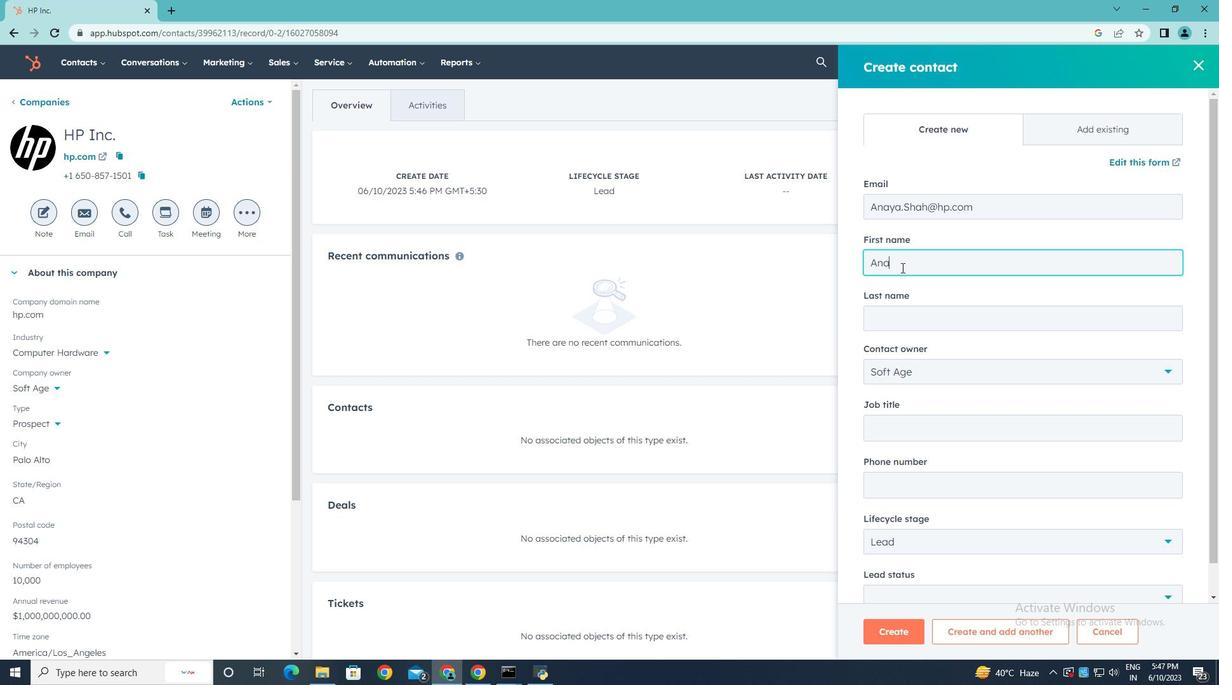 
Action: Mouse moved to (903, 315)
Screenshot: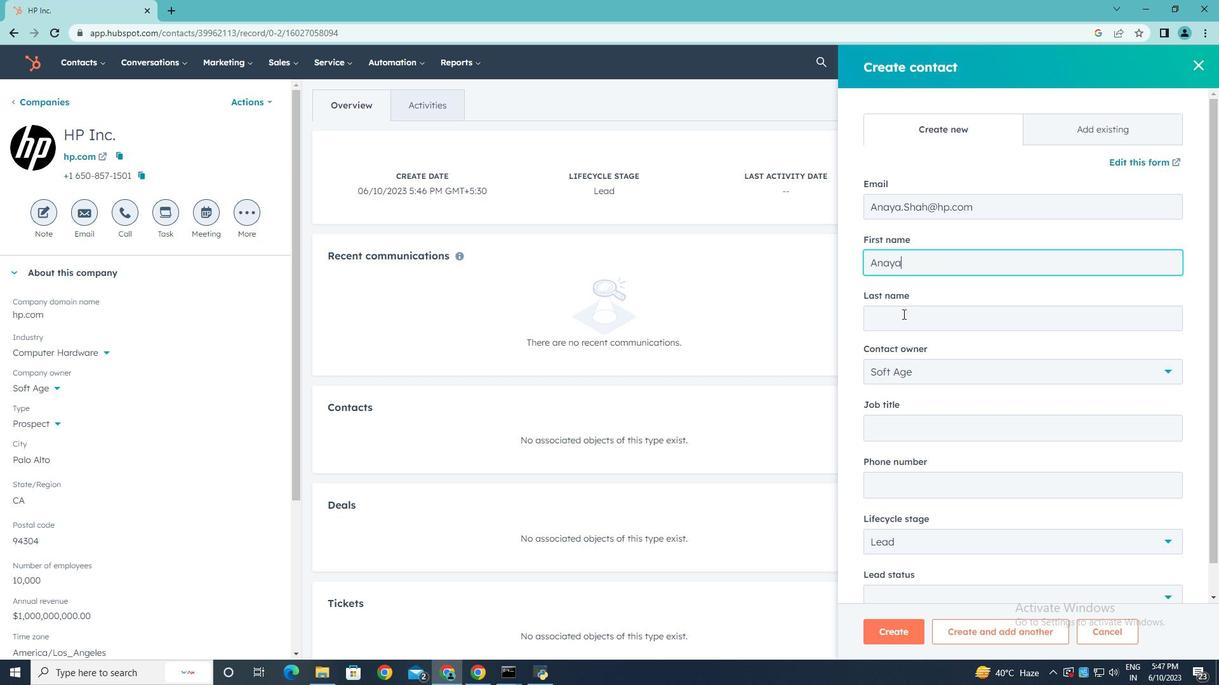 
Action: Mouse pressed left at (903, 315)
Screenshot: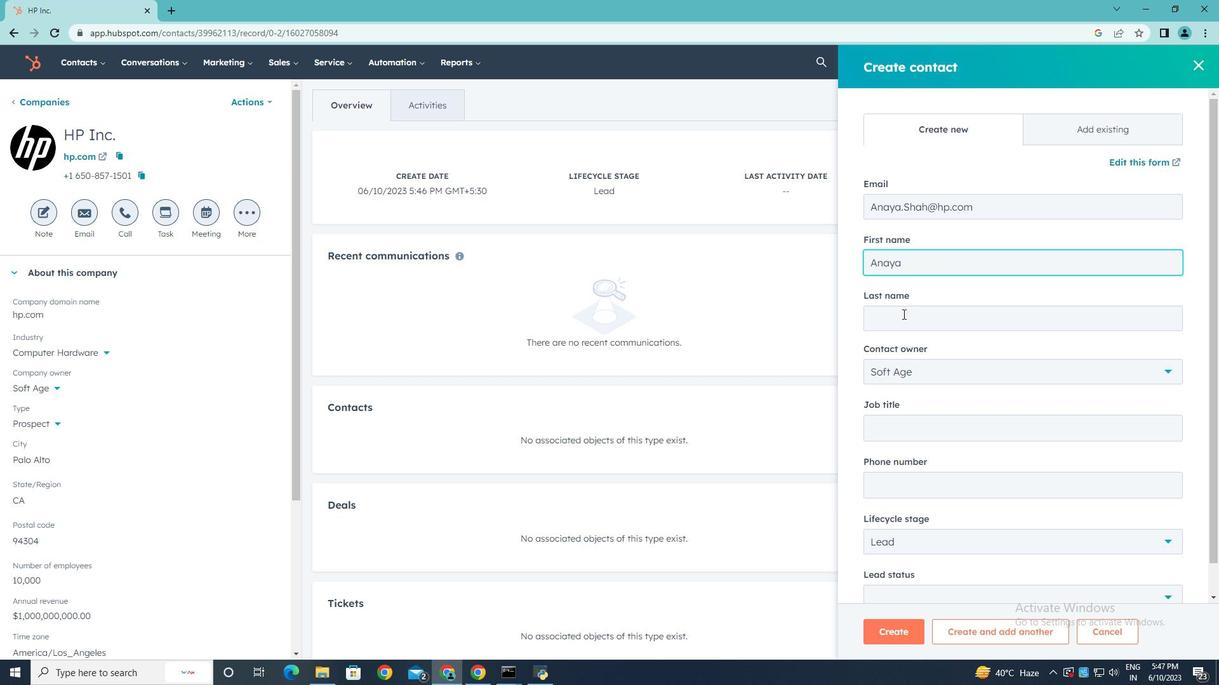 
Action: Key pressed <Key.shift>Shah
Screenshot: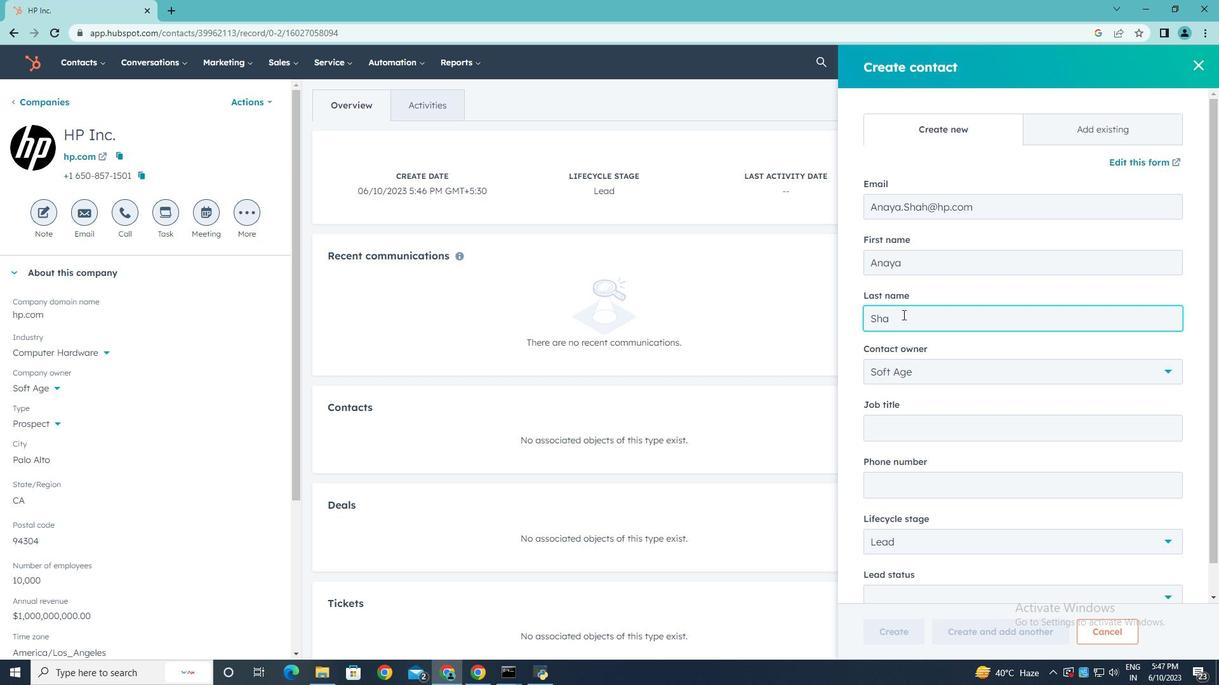 
Action: Mouse moved to (964, 431)
Screenshot: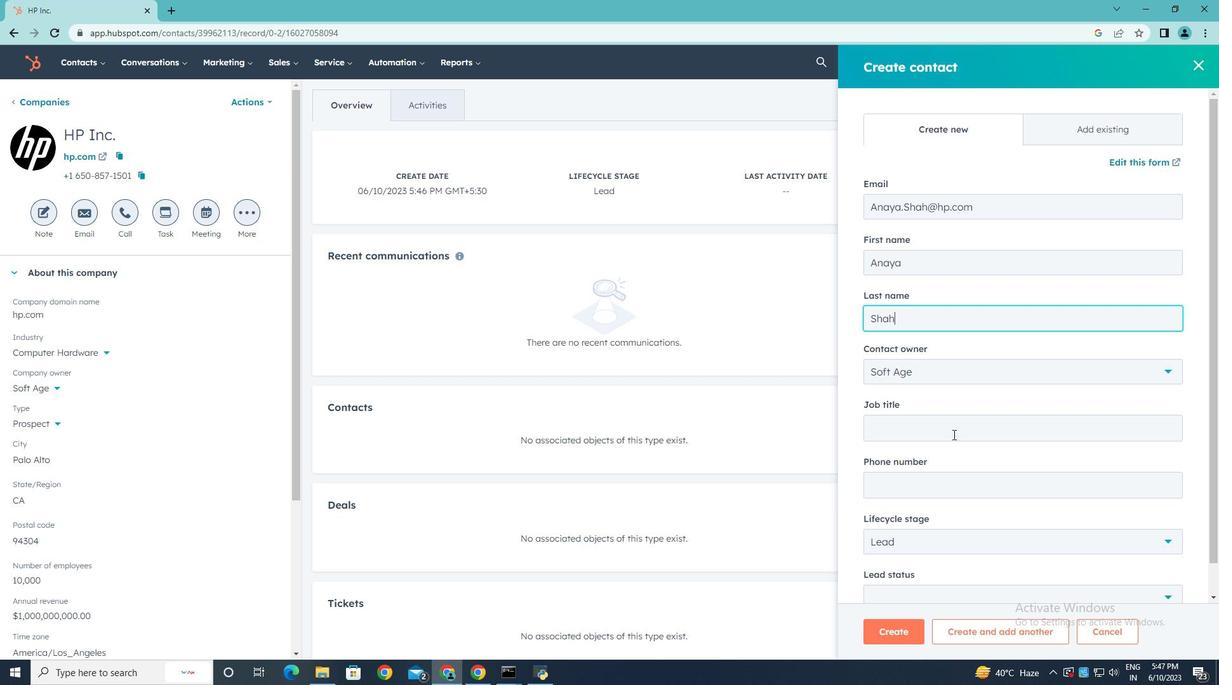 
Action: Mouse pressed left at (964, 431)
Screenshot: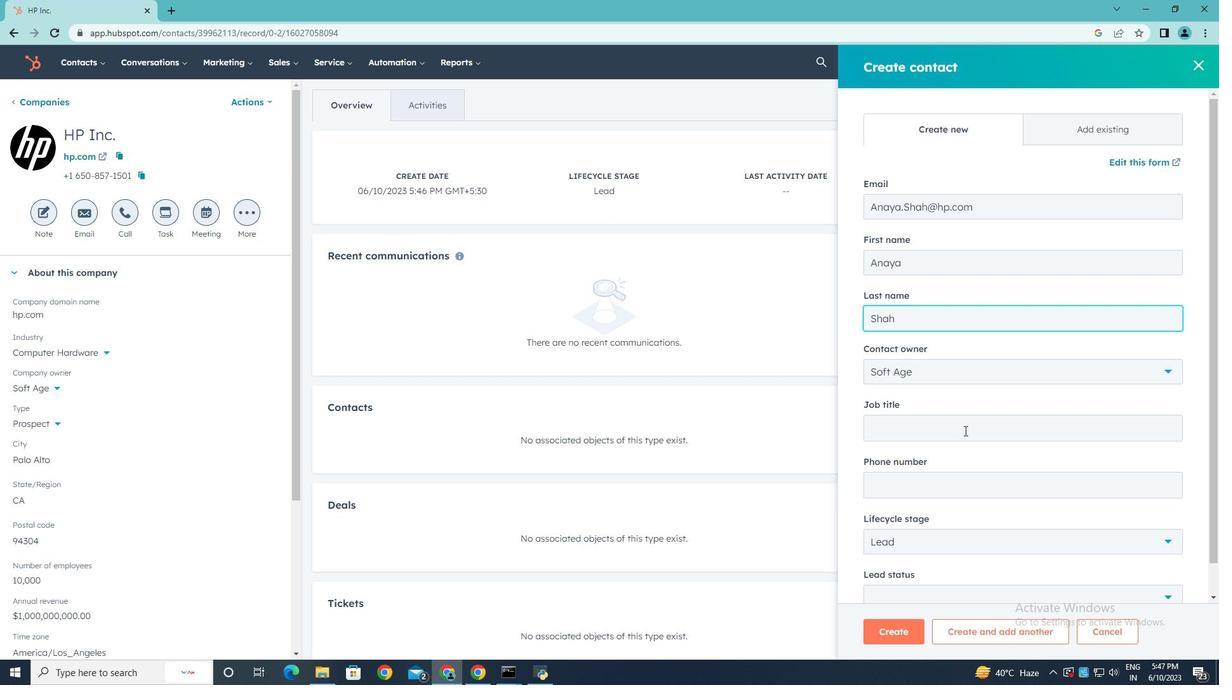 
Action: Key pressed <Key.shift>Softage<Key.backspace><Key.backspace><Key.backspace>ware.<Key.backspace><Key.space><Key.shift>Ebn<Key.backspace><Key.backspace>ngineer
Screenshot: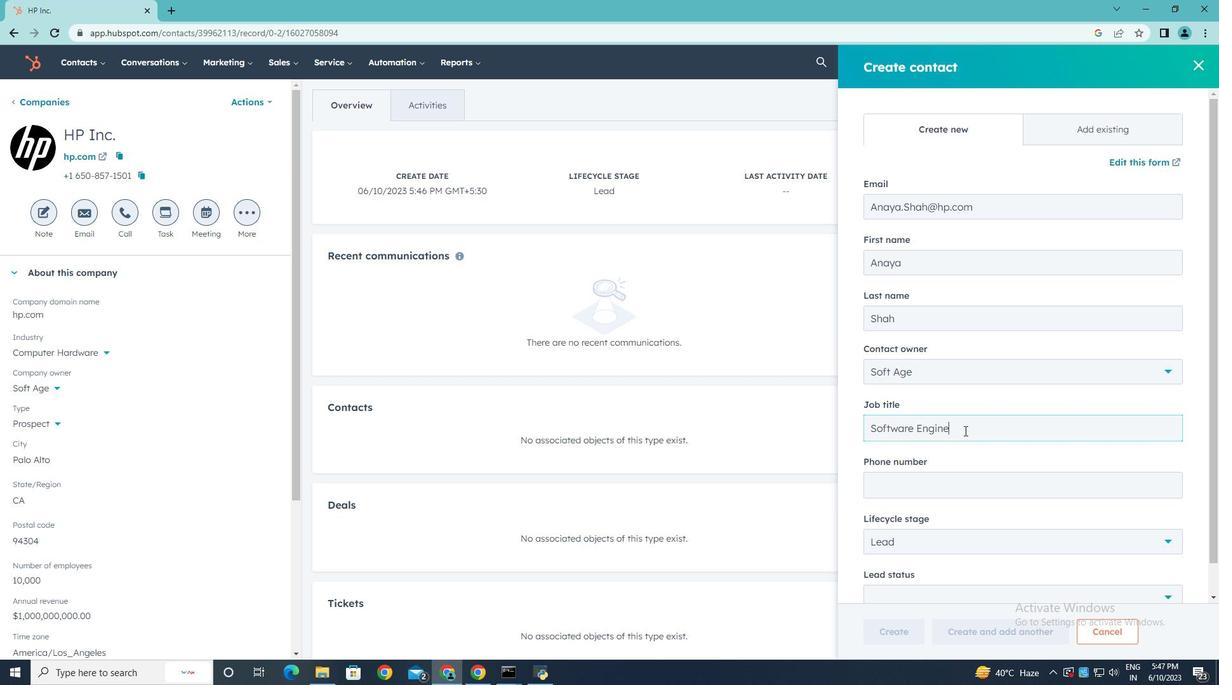 
Action: Mouse moved to (961, 486)
Screenshot: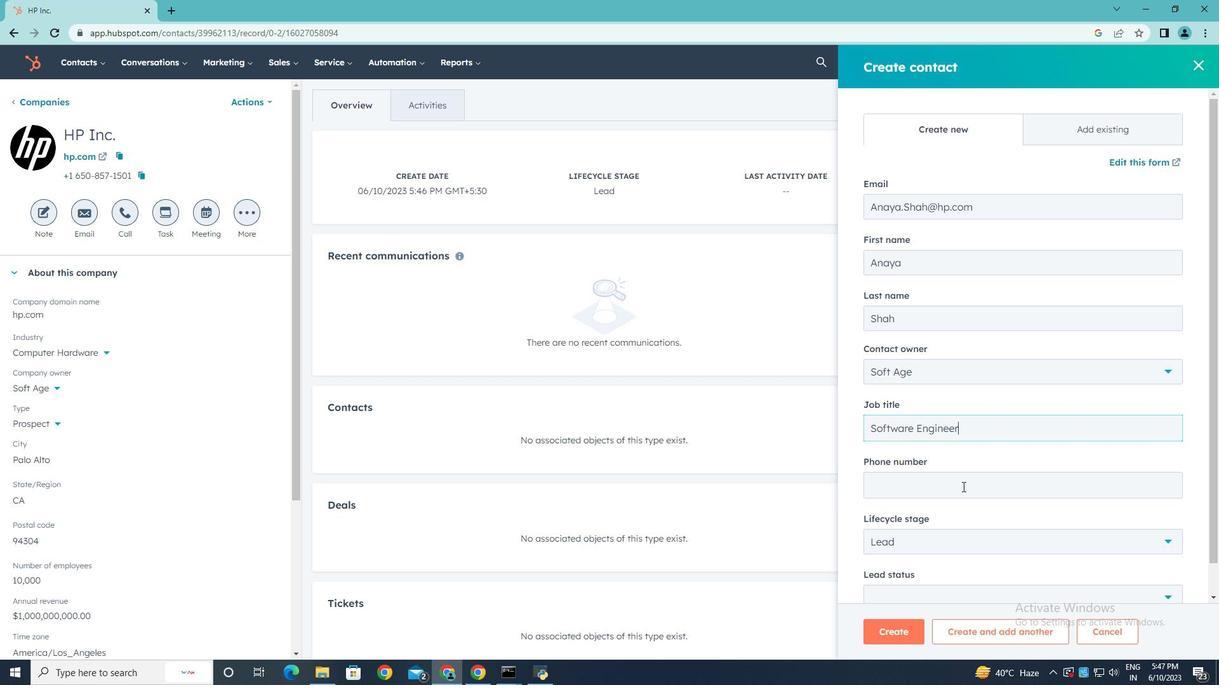 
Action: Mouse pressed left at (961, 486)
Screenshot: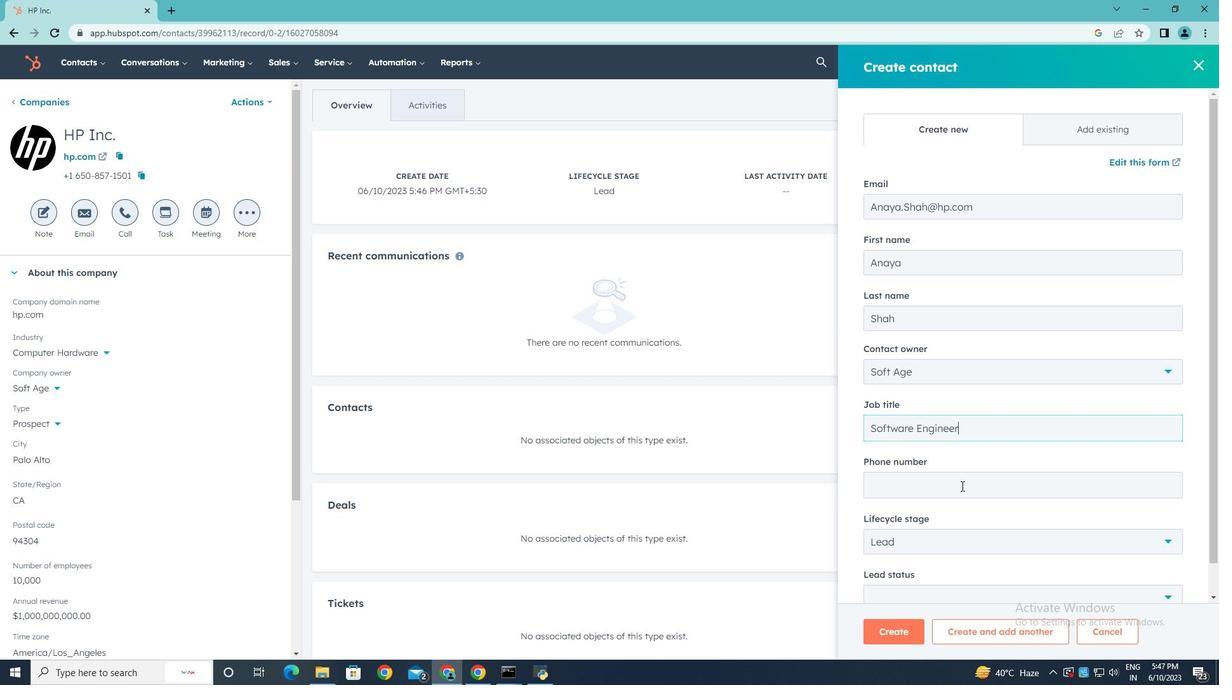 
Action: Key pressed 201555
Screenshot: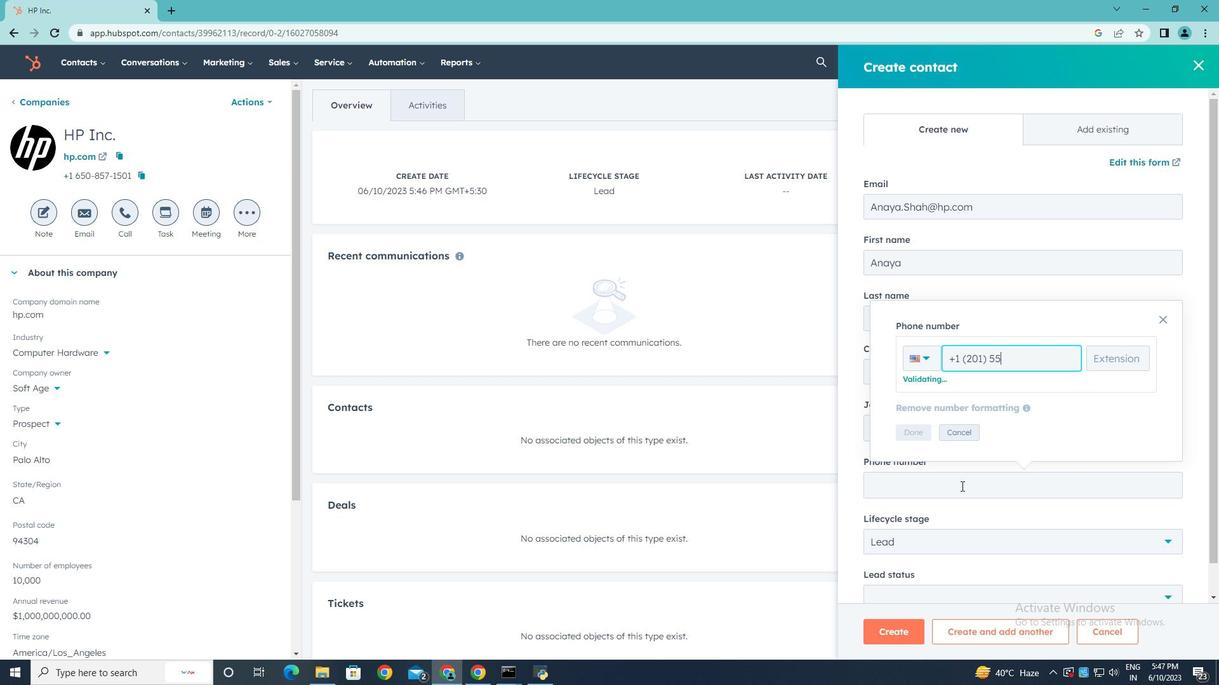 
Action: Mouse moved to (985, 487)
Screenshot: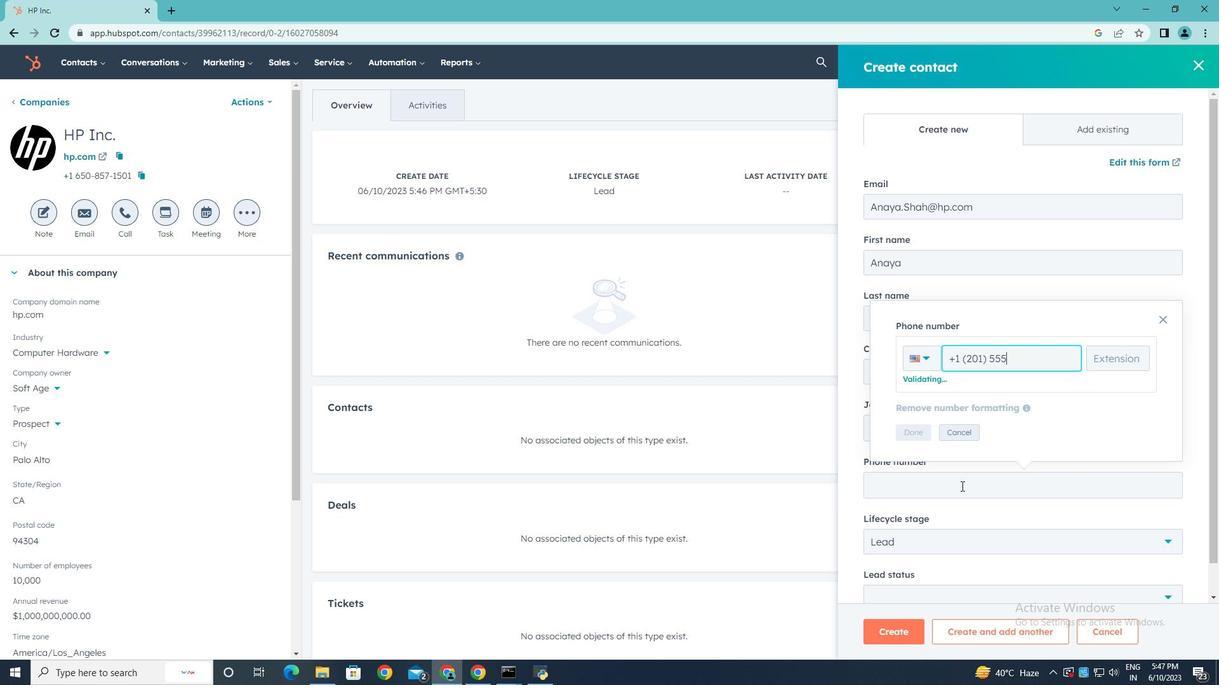 
Action: Key pressed 6789
Screenshot: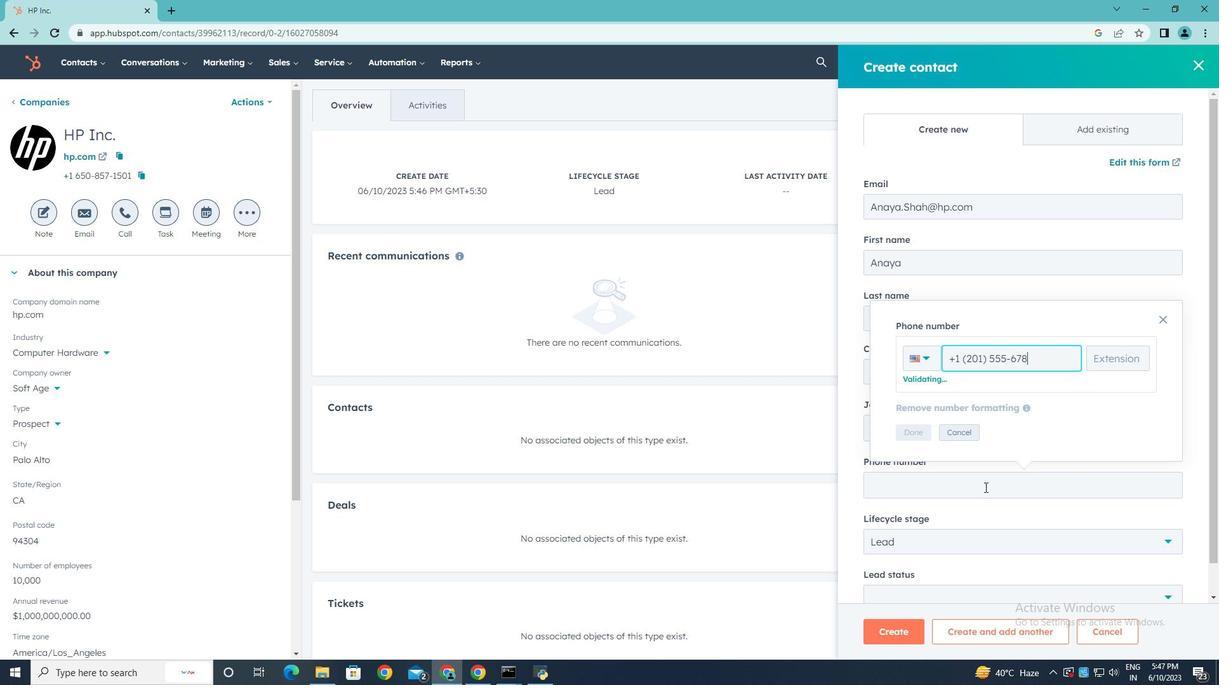 
Action: Mouse moved to (915, 431)
Screenshot: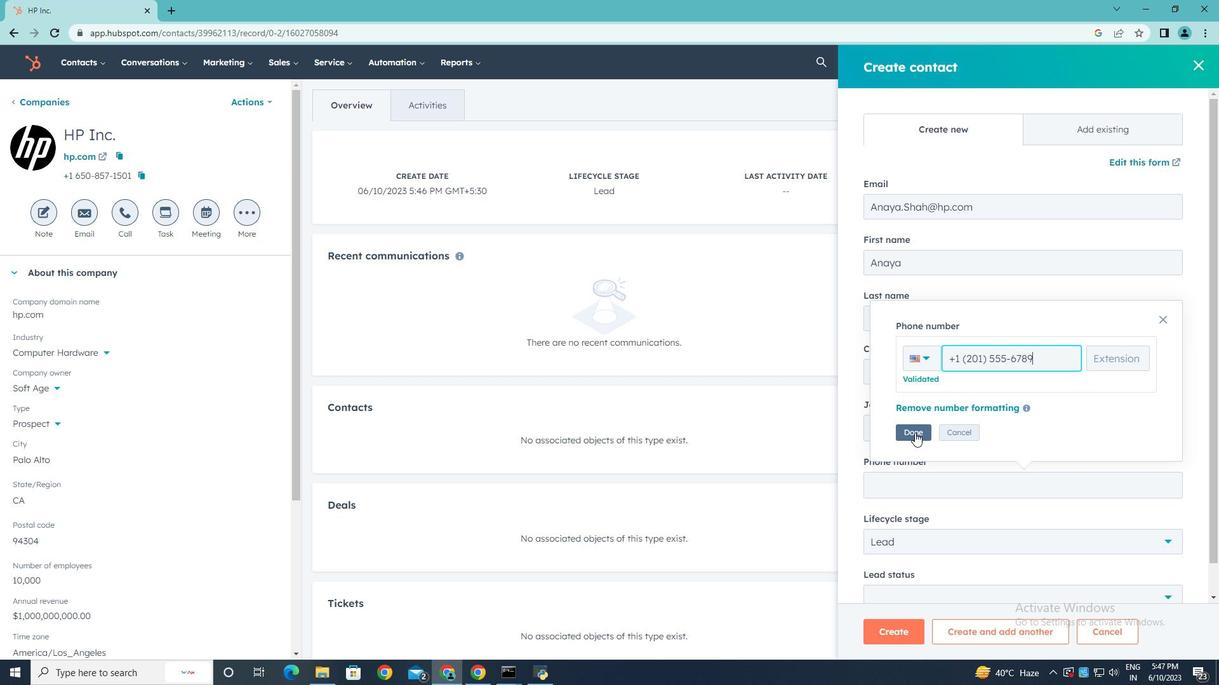 
Action: Mouse pressed left at (915, 431)
Screenshot: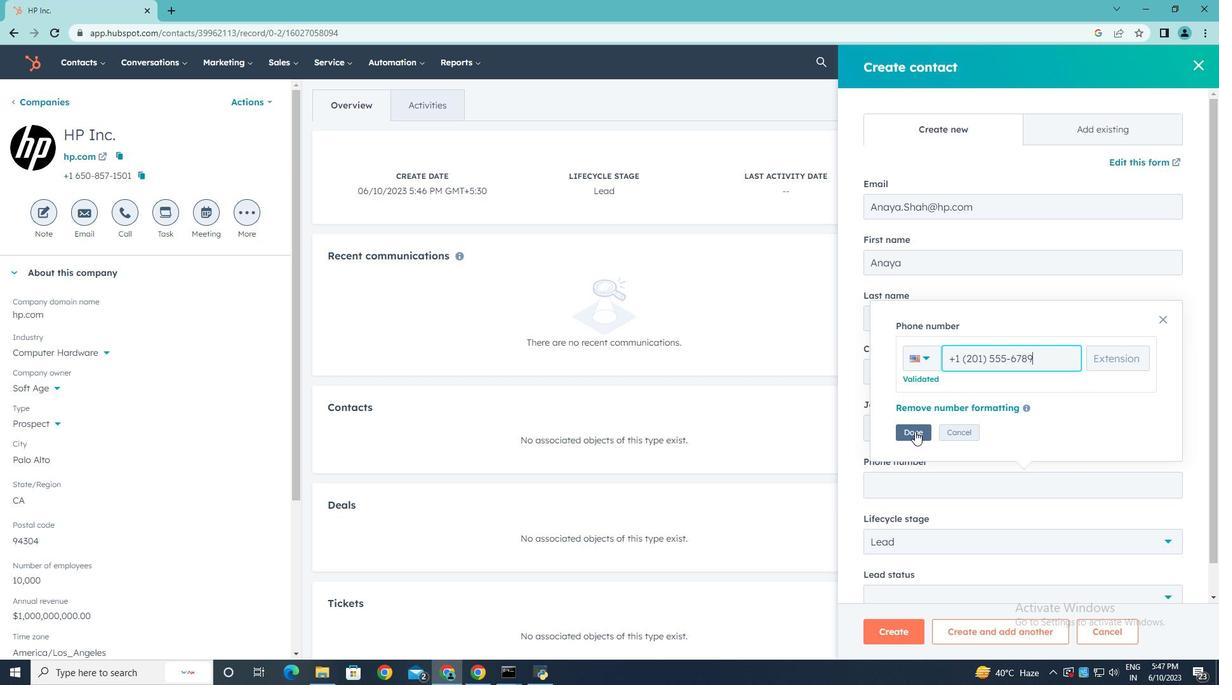 
Action: Mouse moved to (943, 465)
Screenshot: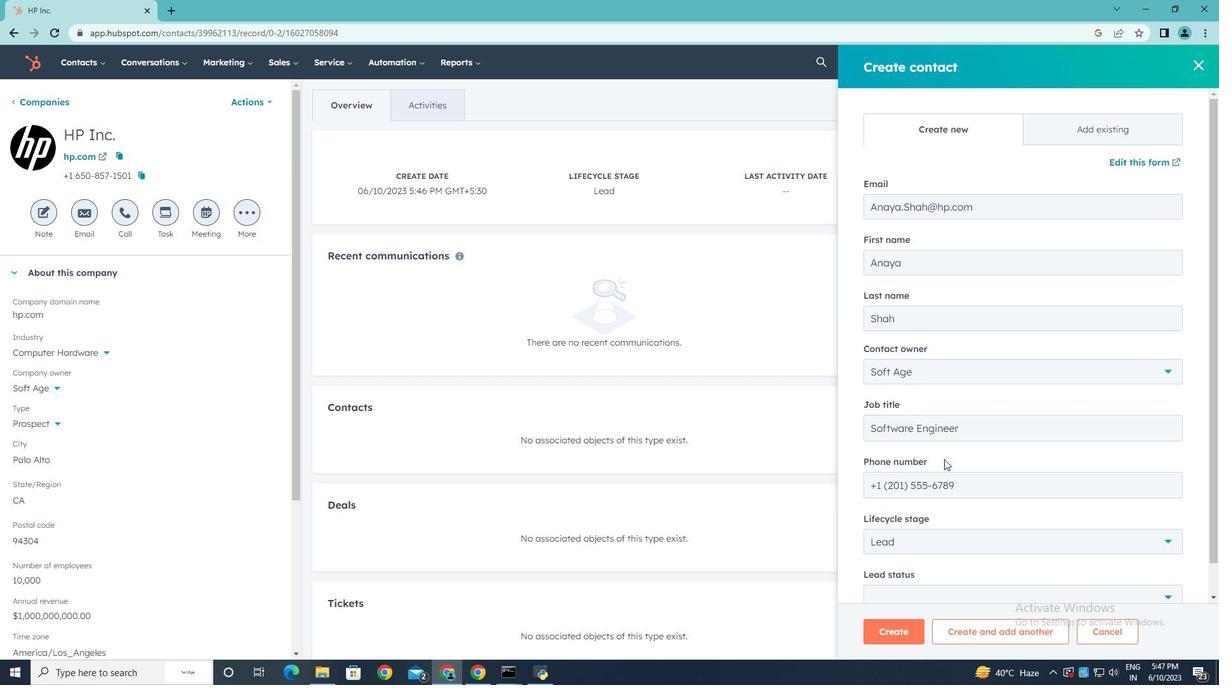 
Action: Mouse scrolled (943, 464) with delta (0, 0)
Screenshot: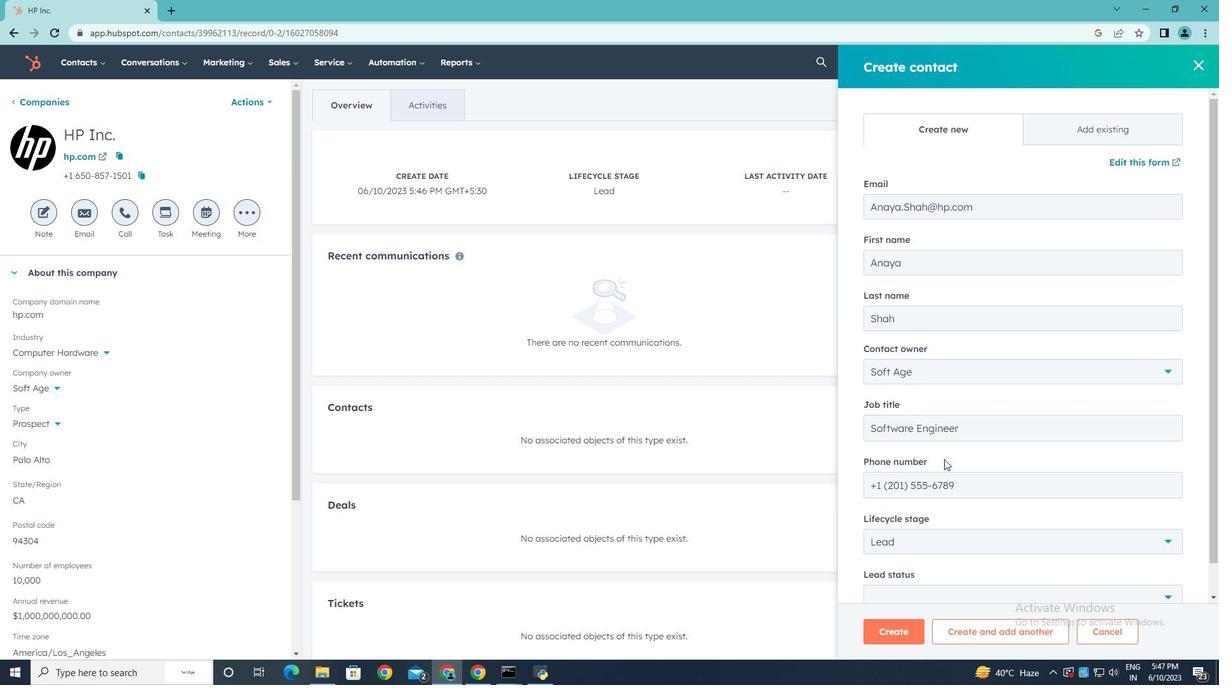 
Action: Mouse moved to (970, 504)
Screenshot: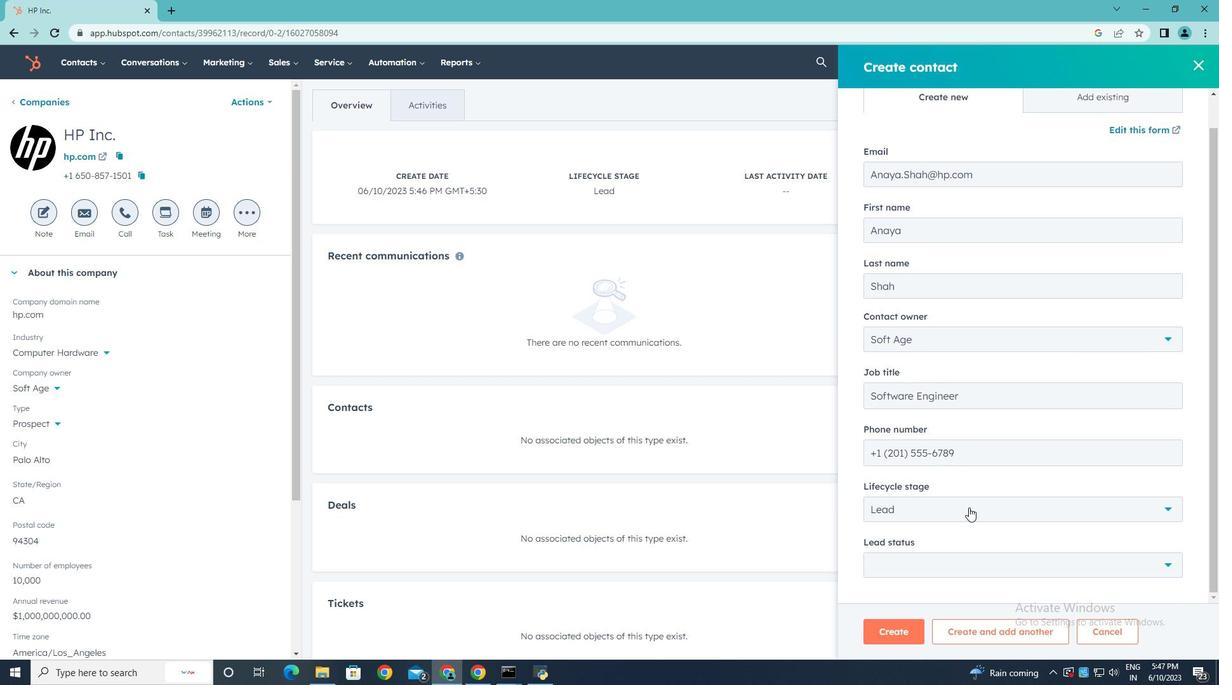 
Action: Mouse pressed left at (970, 504)
Screenshot: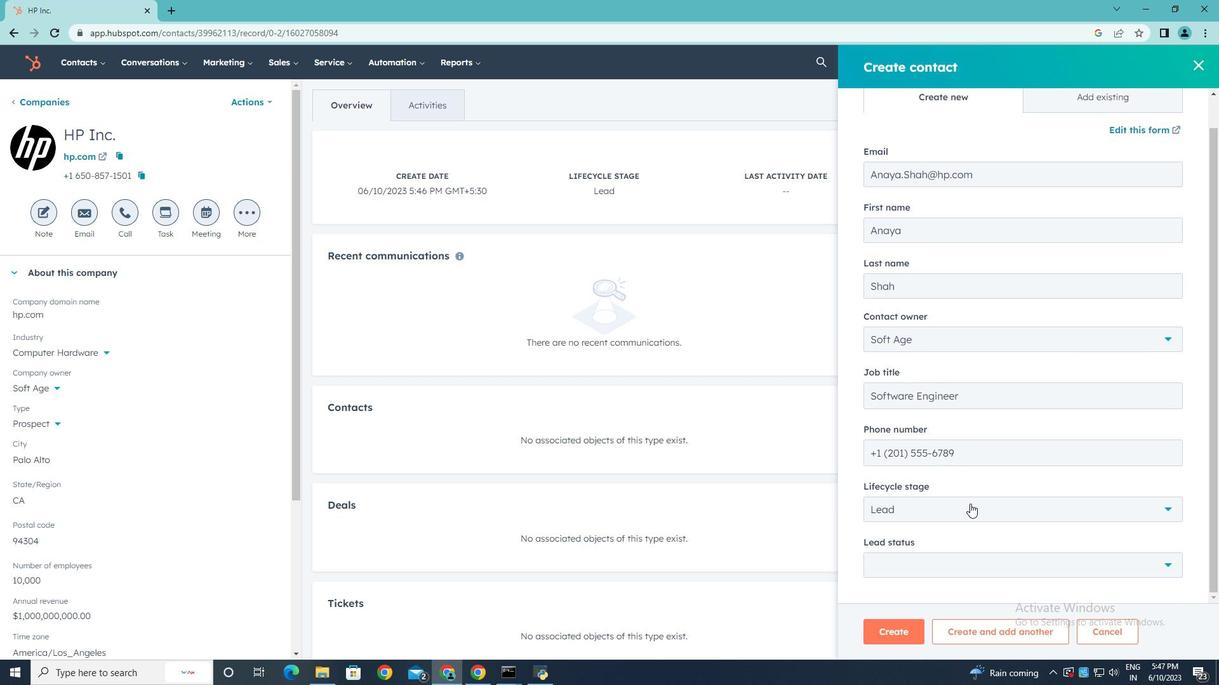 
Action: Mouse moved to (922, 396)
Screenshot: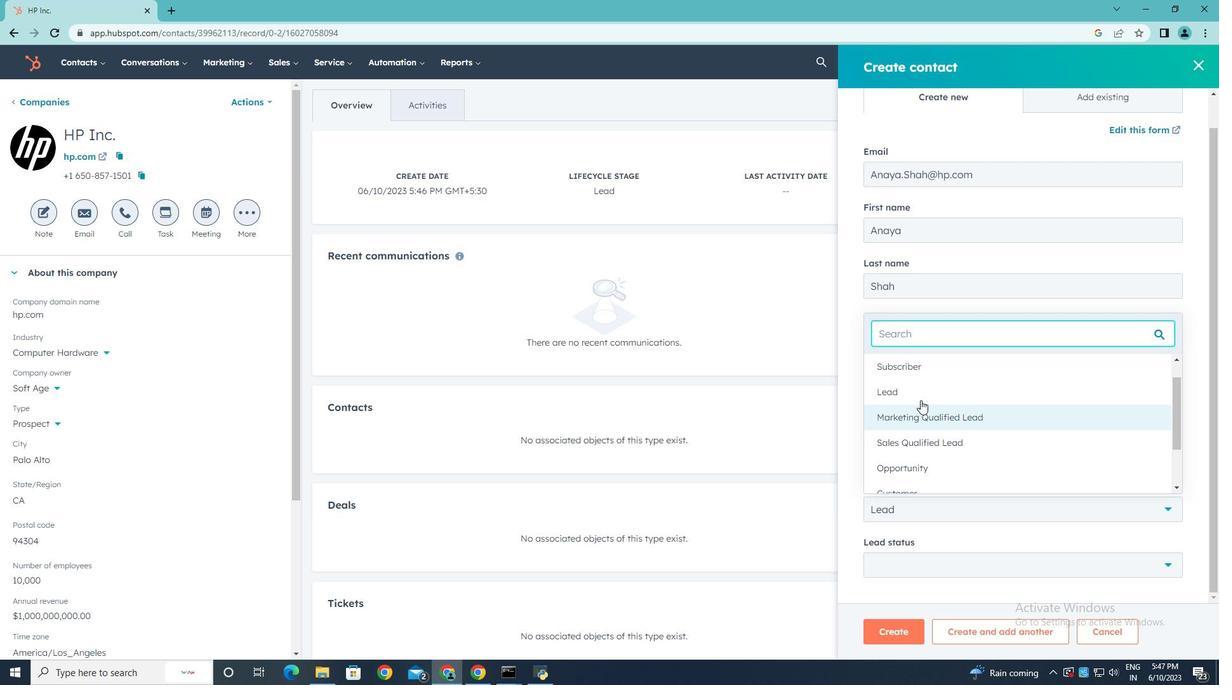 
Action: Mouse pressed left at (922, 396)
Screenshot: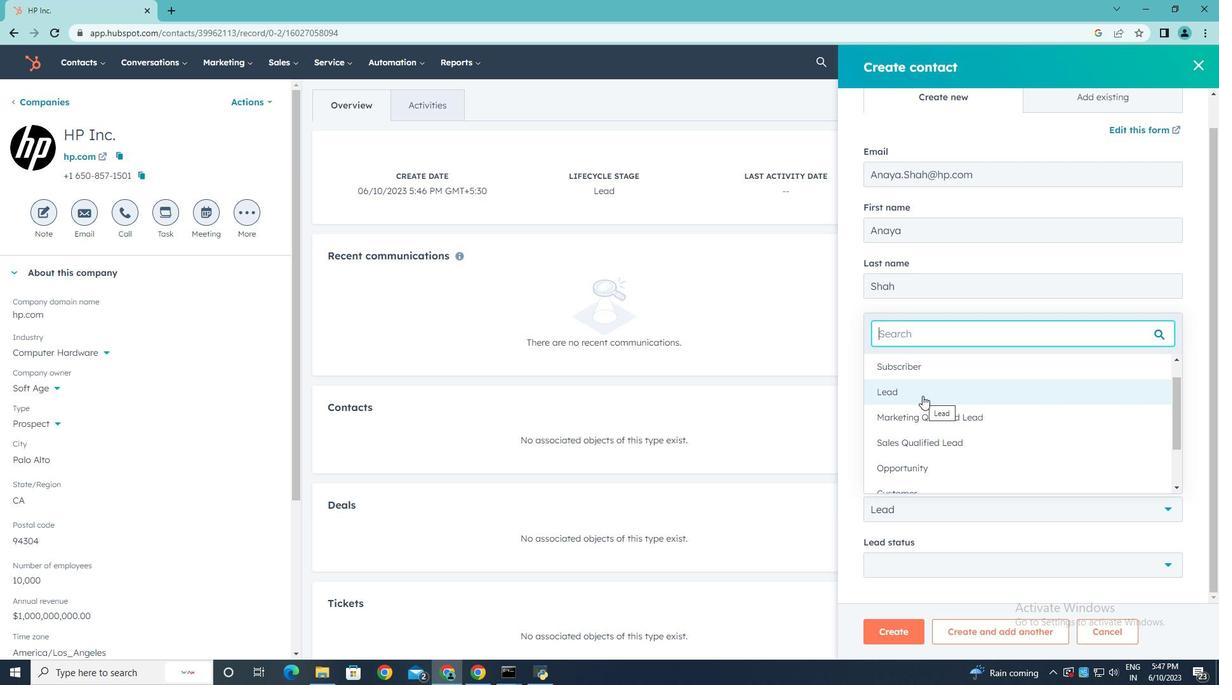 
Action: Mouse moved to (995, 572)
Screenshot: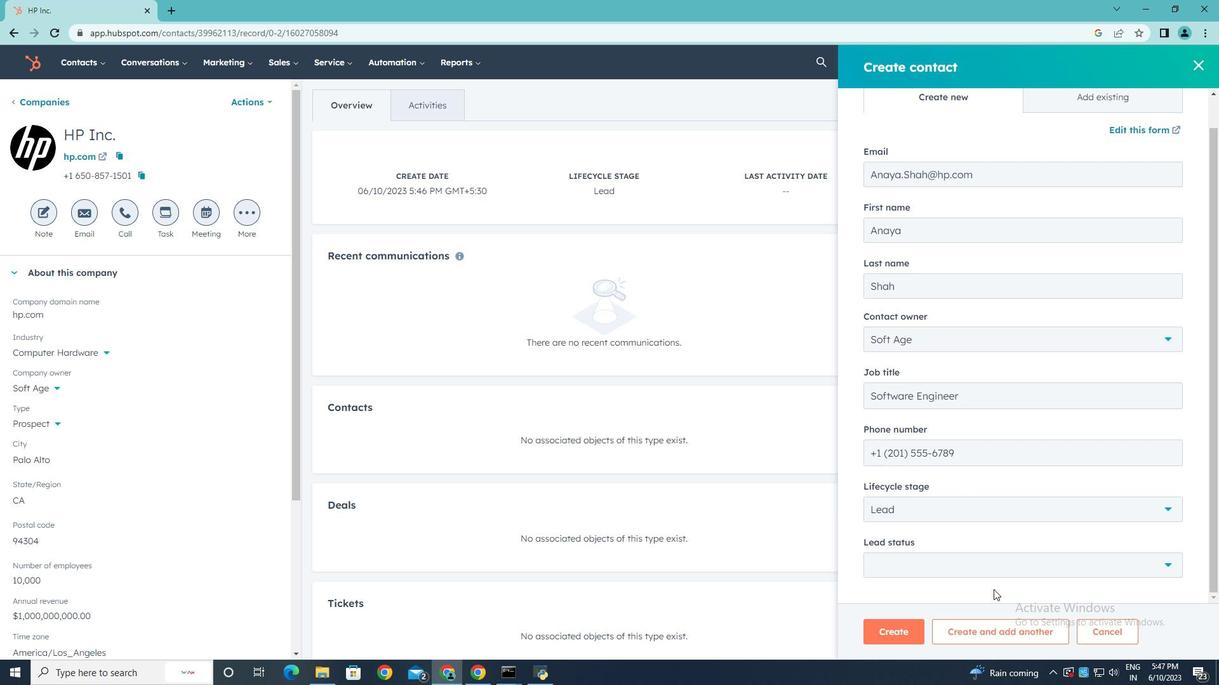 
Action: Mouse scrolled (995, 572) with delta (0, 0)
Screenshot: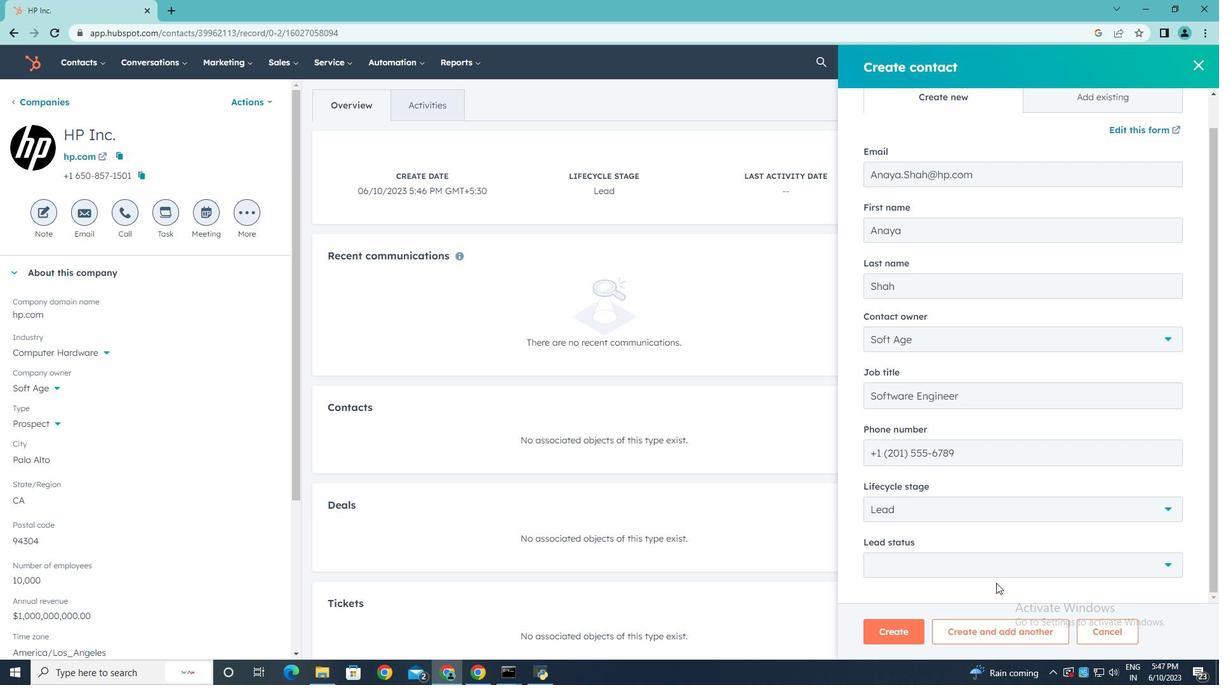 
Action: Mouse scrolled (995, 572) with delta (0, 0)
Screenshot: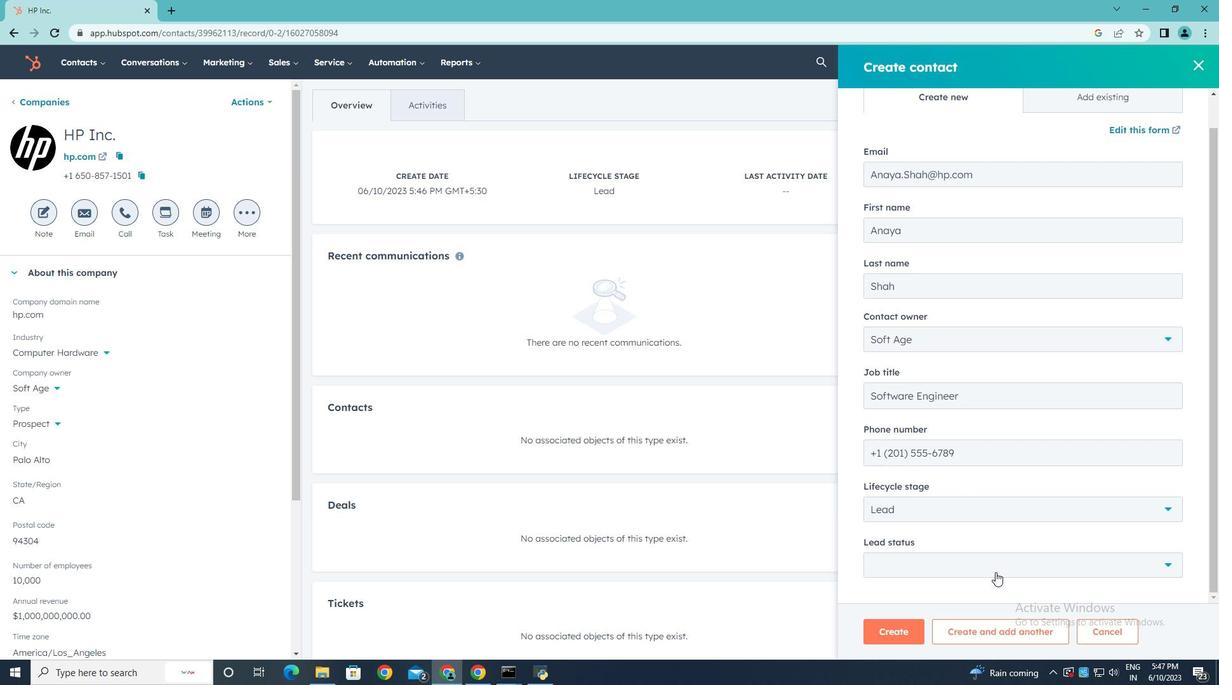 
Action: Mouse moved to (995, 569)
Screenshot: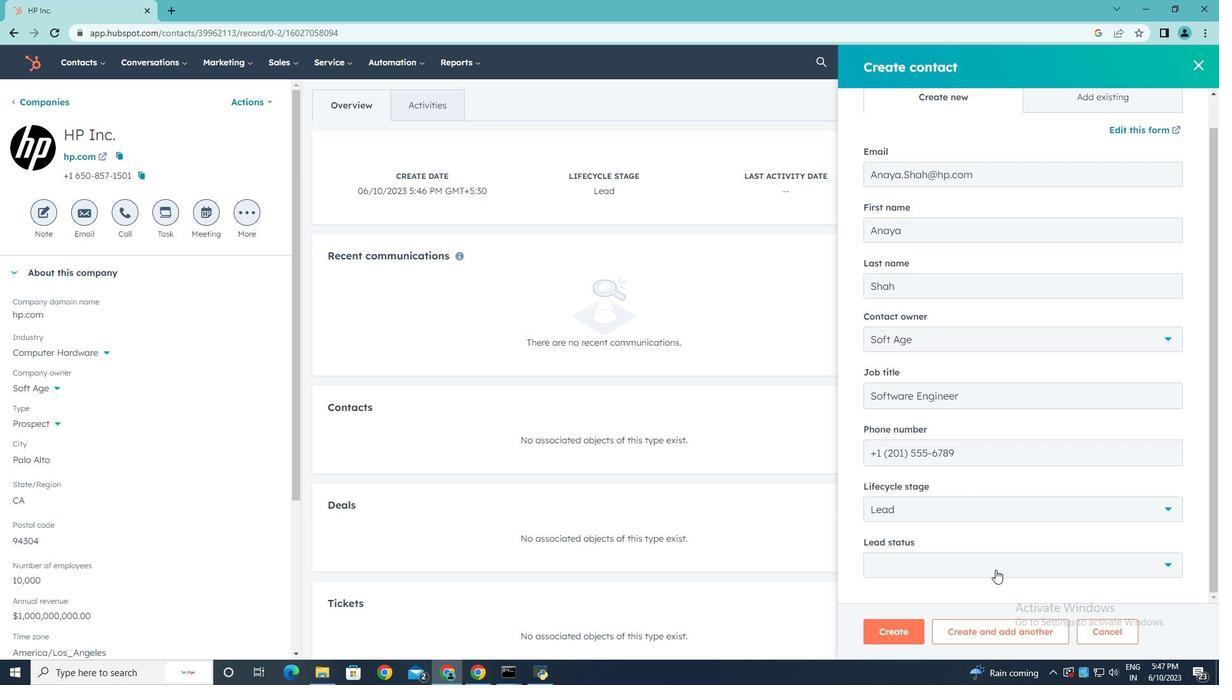 
Action: Mouse pressed left at (995, 569)
Screenshot: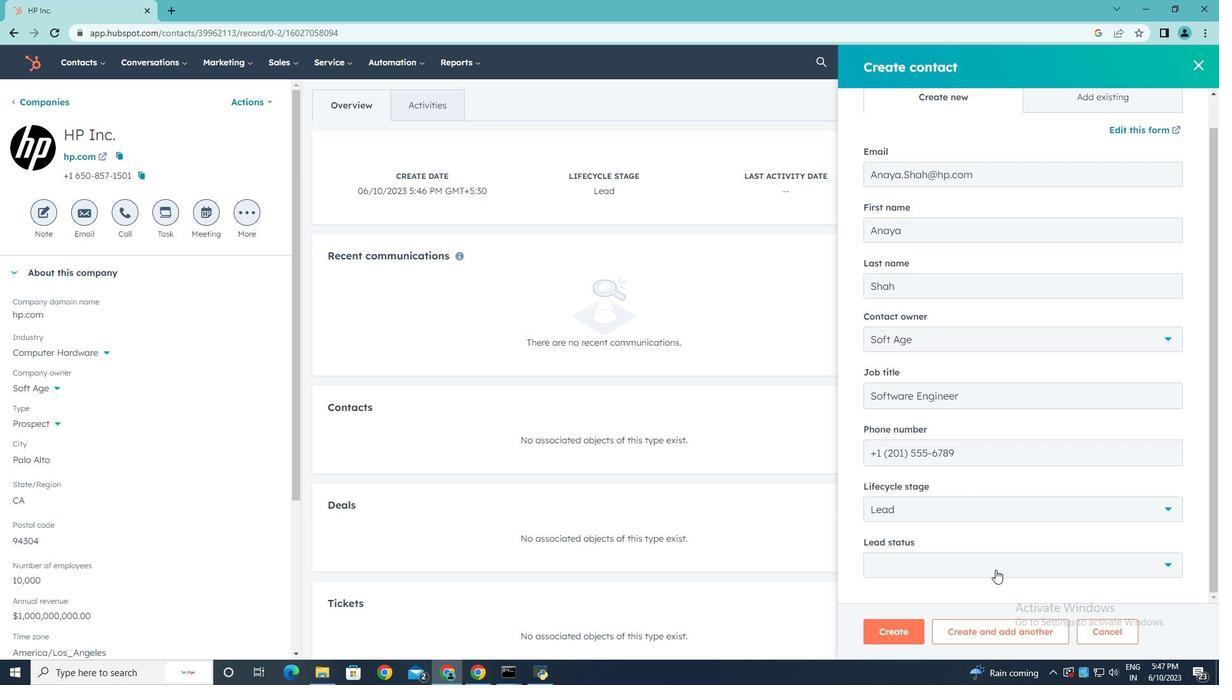 
Action: Mouse moved to (924, 480)
Screenshot: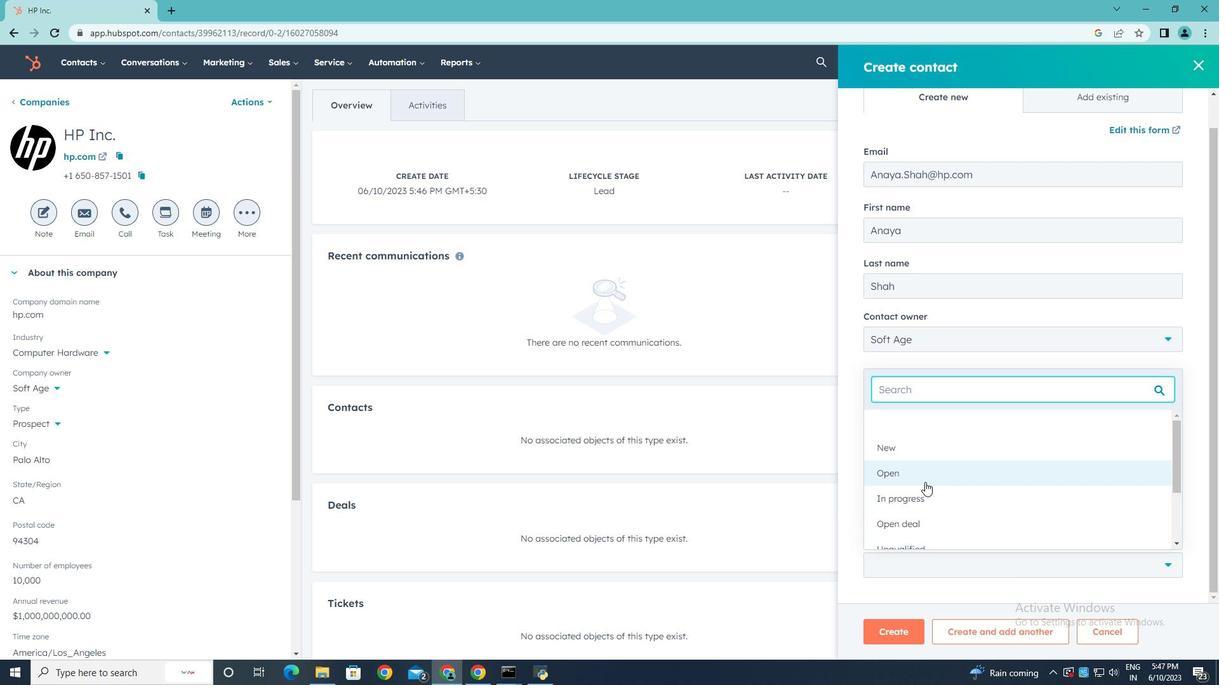 
Action: Mouse pressed left at (924, 480)
Screenshot: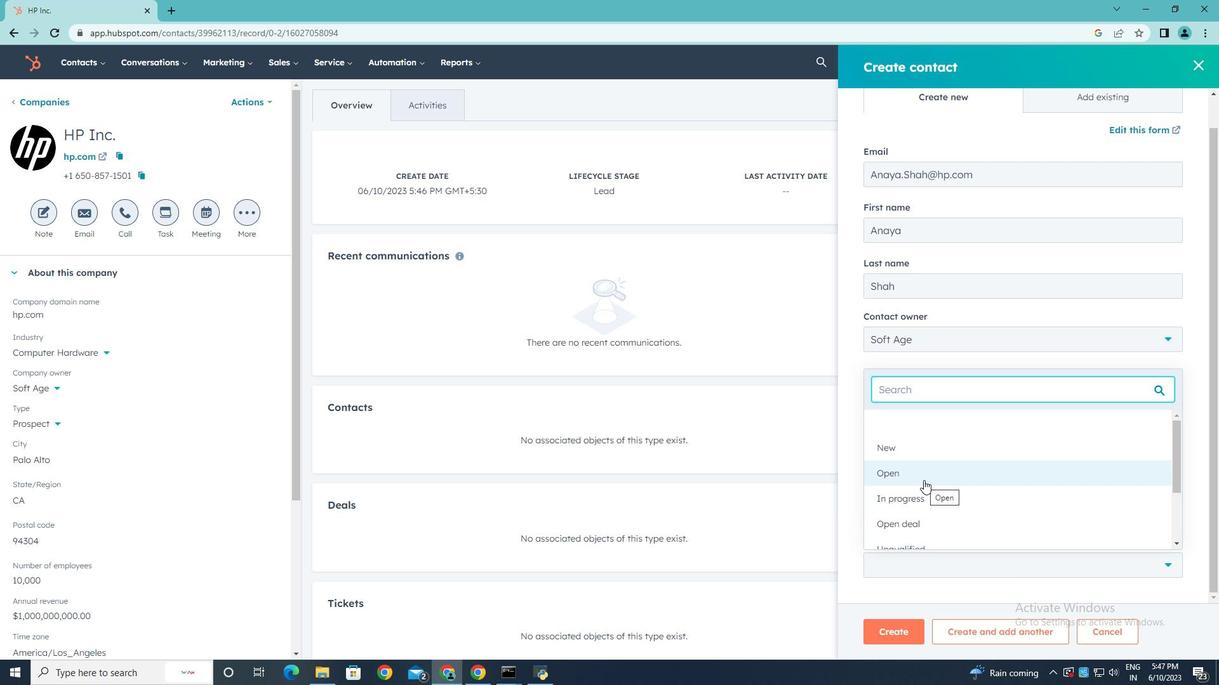 
Action: Mouse moved to (916, 481)
Screenshot: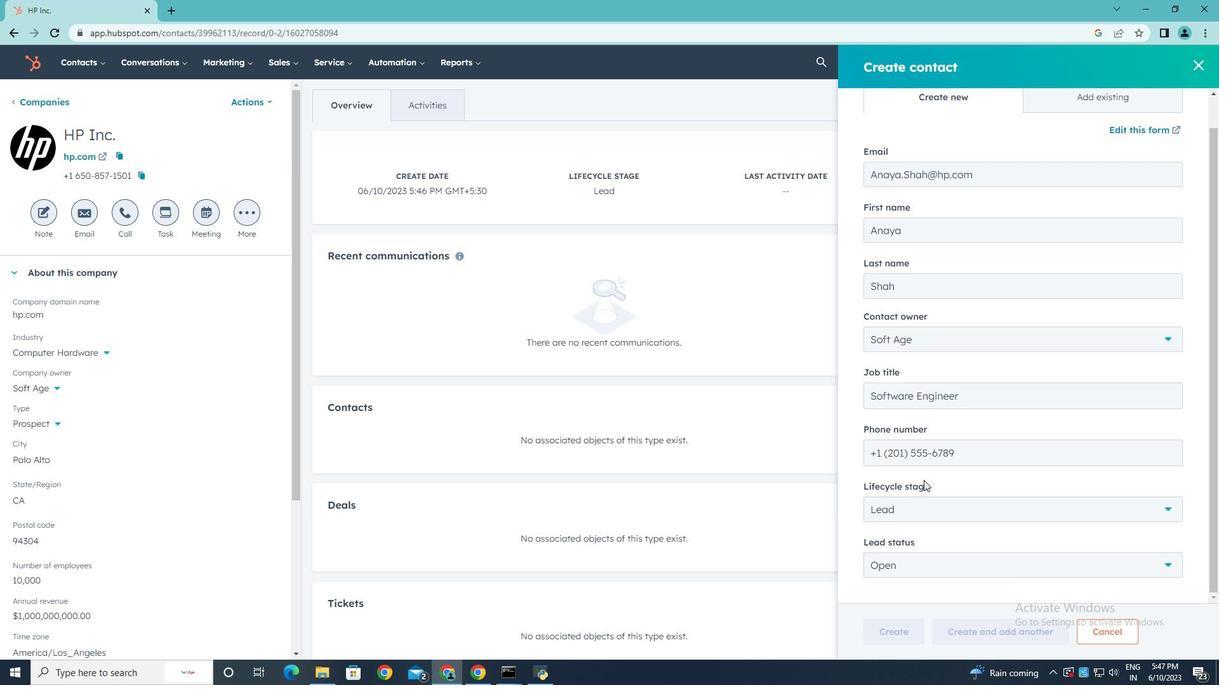 
Action: Mouse scrolled (916, 480) with delta (0, 0)
Screenshot: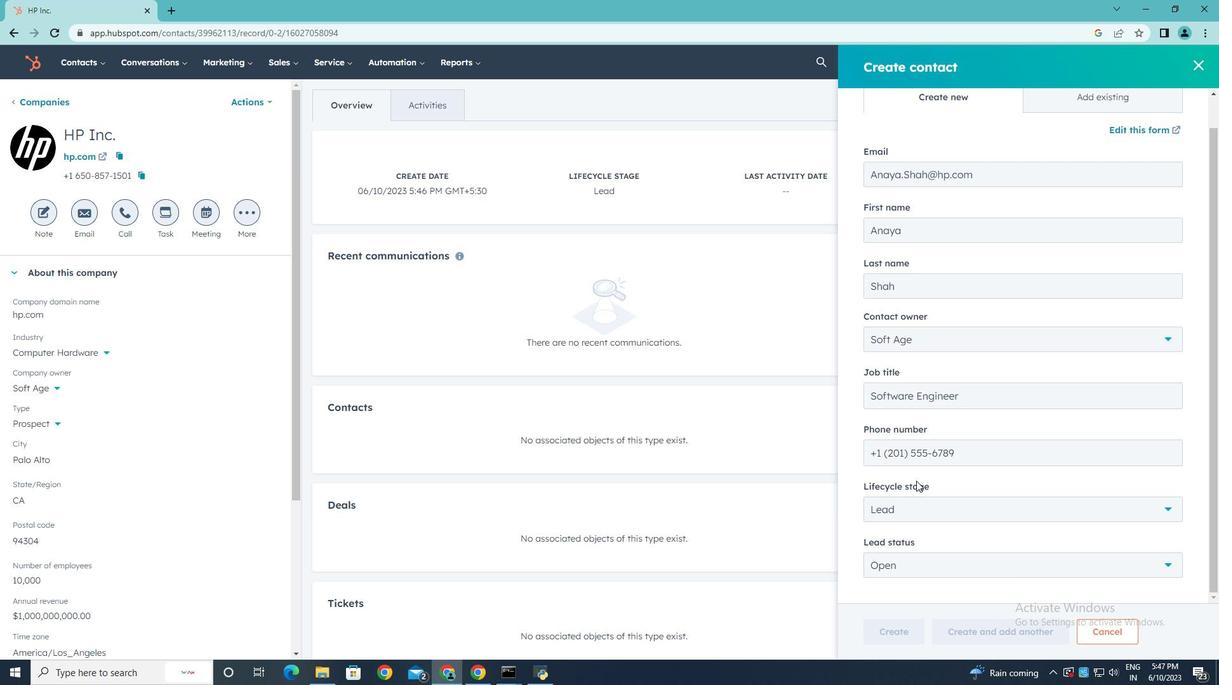 
Action: Mouse scrolled (916, 480) with delta (0, 0)
Screenshot: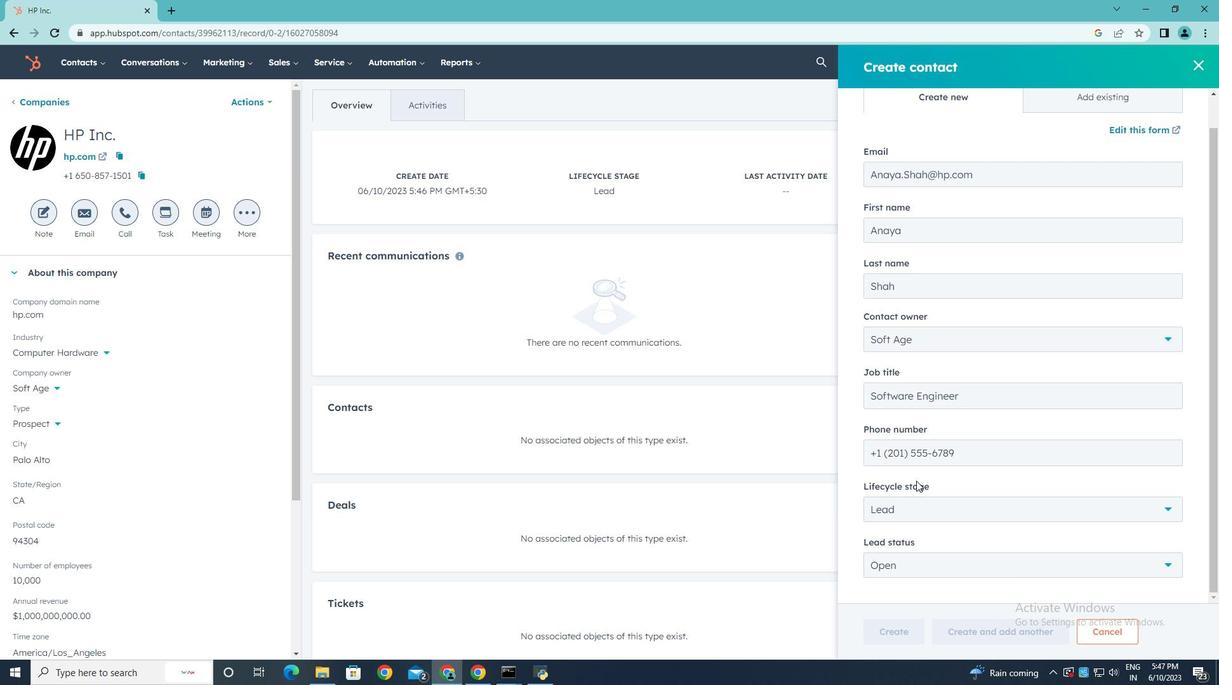 
Action: Mouse scrolled (916, 480) with delta (0, 0)
Screenshot: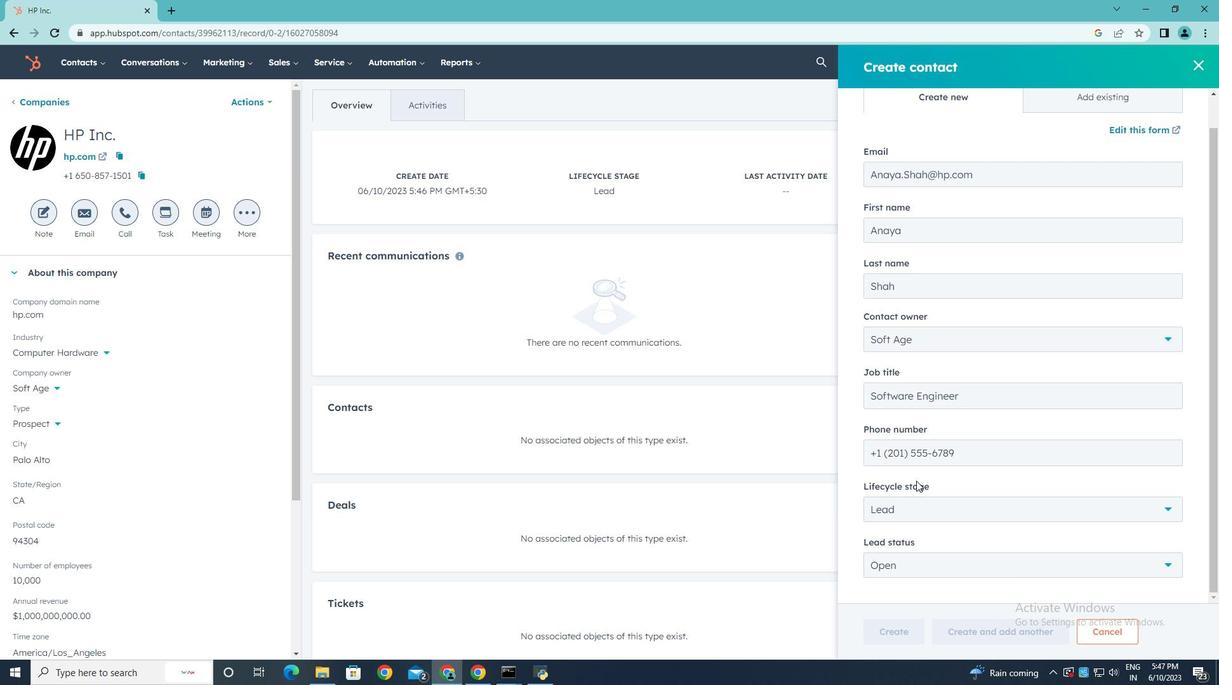 
Action: Mouse scrolled (916, 480) with delta (0, 0)
Screenshot: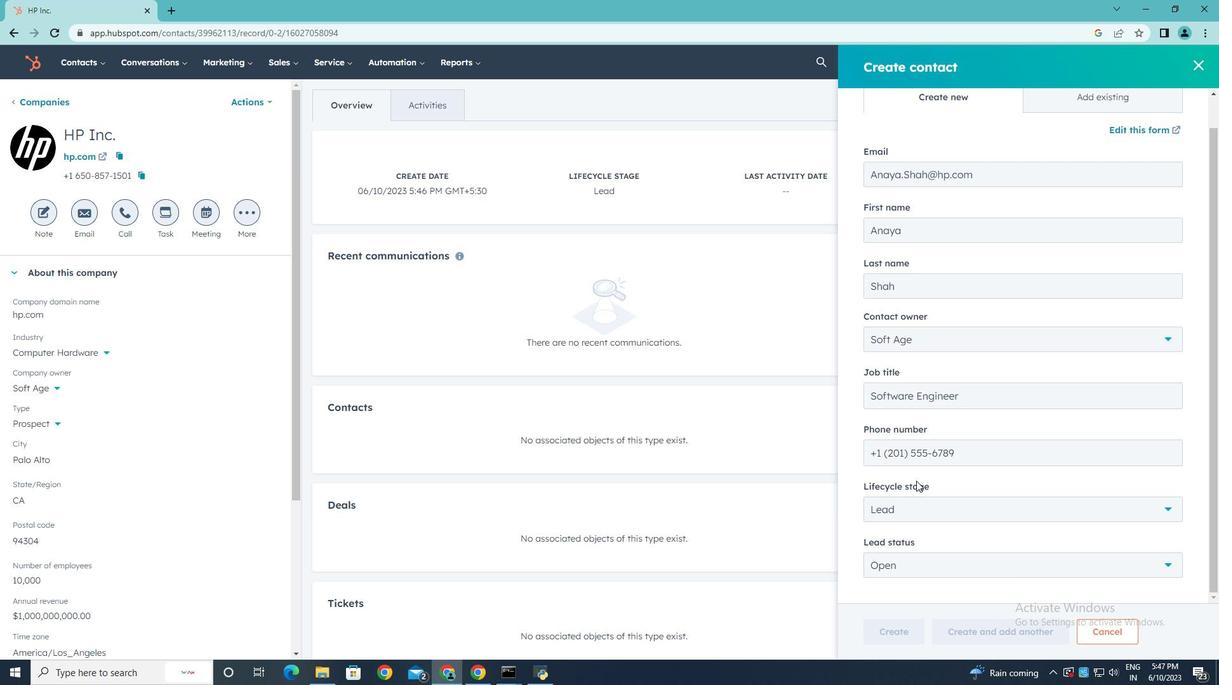 
Action: Mouse moved to (893, 633)
Screenshot: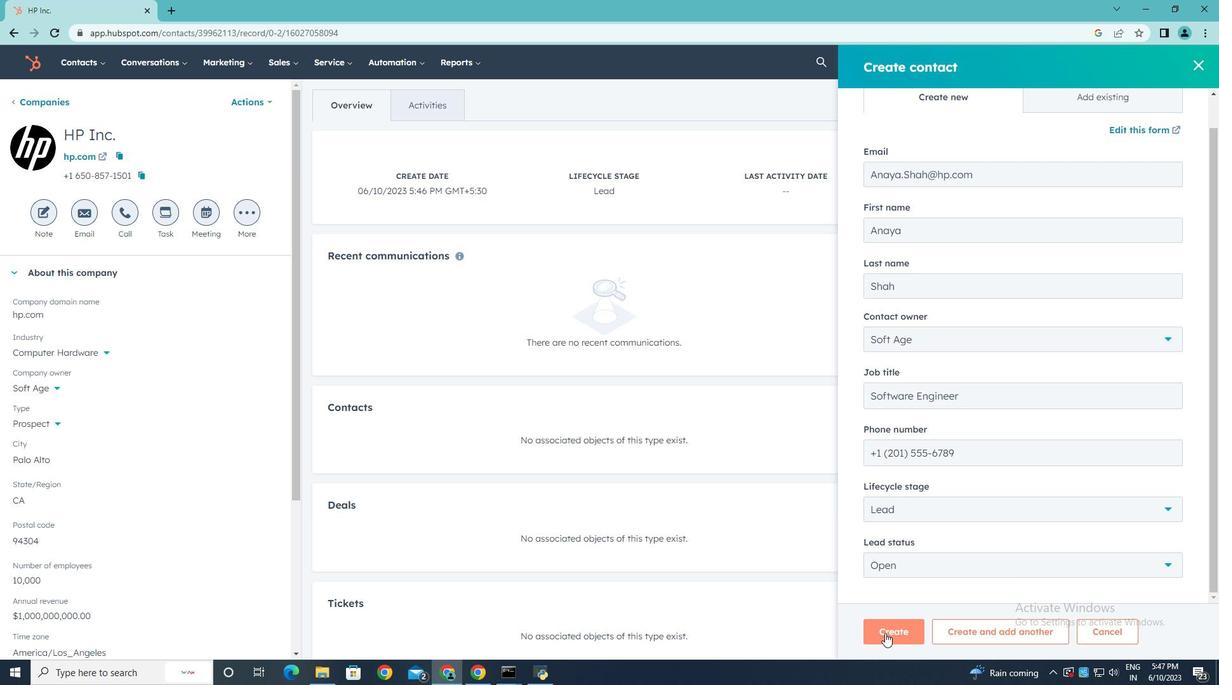 
Action: Mouse pressed left at (893, 633)
Screenshot: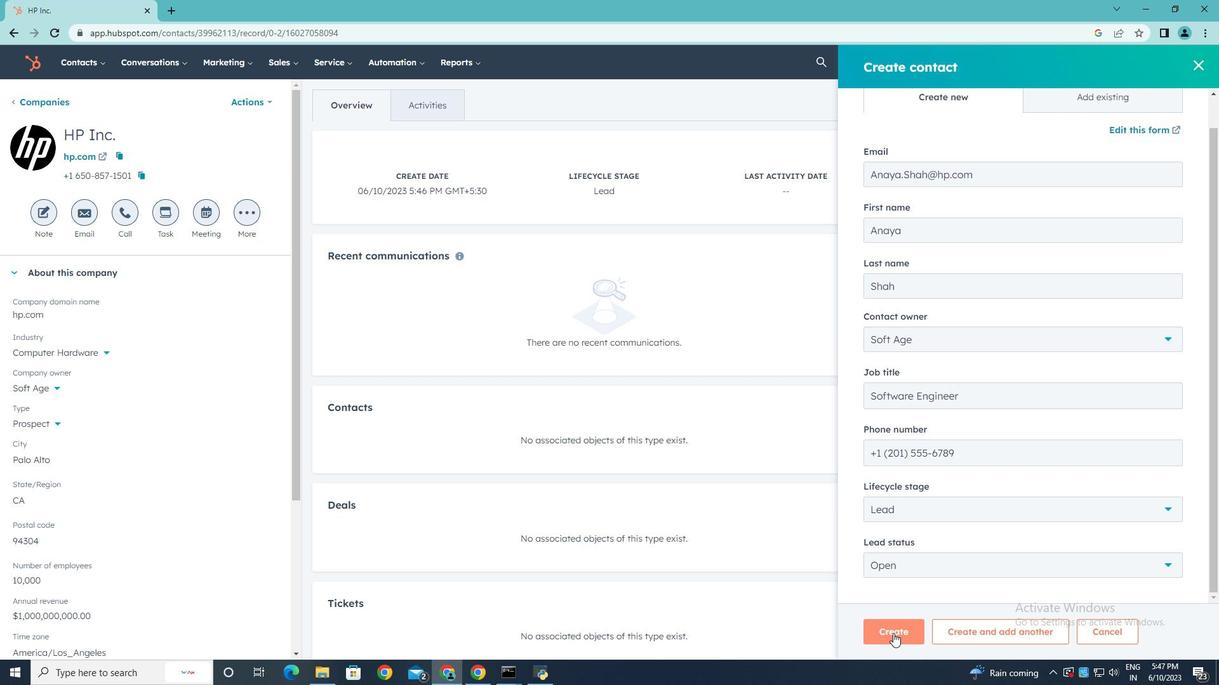
Action: Mouse moved to (776, 438)
Screenshot: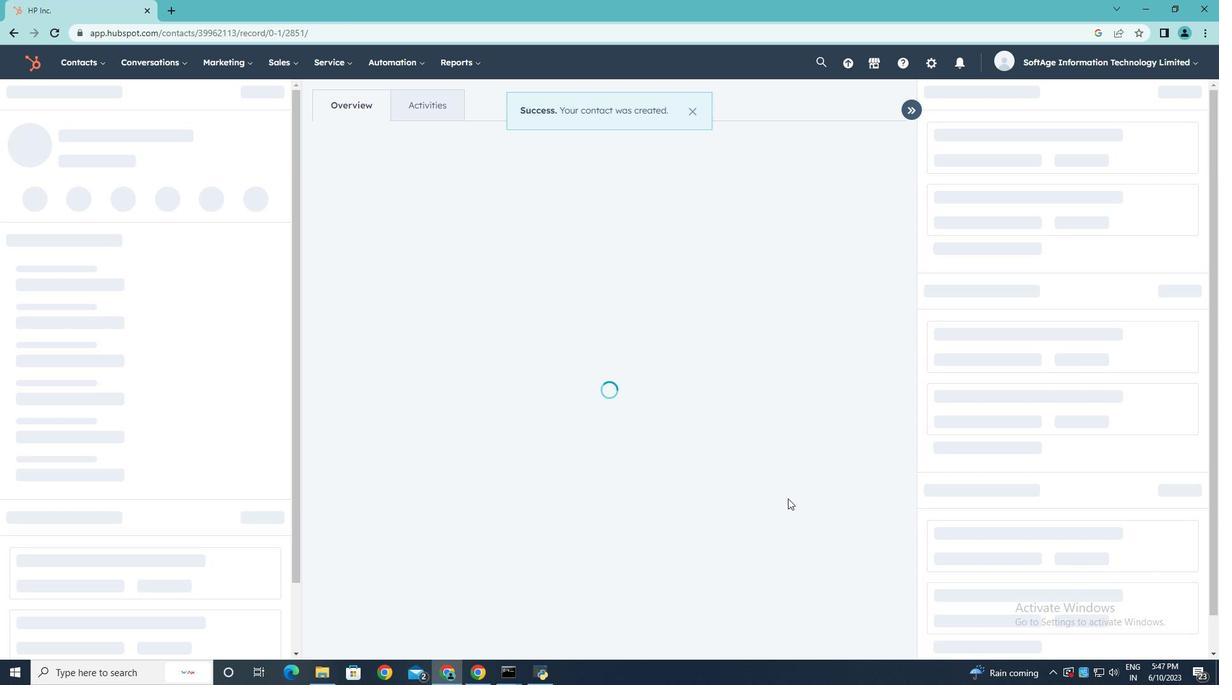 
